 Task: In the Contact  EllaMartinez@coach.com, Create email and send with subject: 'Elevate Your Success: Introducing a Transformative Opportunity', and with mail content 'Good Morning!_x000D_
Ignite your passion for success. Our groundbreaking solution will unleash your potential and open doors to endless opportunities in your industry._x000D_
Best Regards', attach the document: Contract.pdf and insert image: visitingcard.jpg. Below Best Regards, write Wechat and insert the URL: 'www.wechat.com'. Mark checkbox to create task to follow up : In 2 business days . Logged in from softage.10@softage.net
Action: Mouse moved to (83, 58)
Screenshot: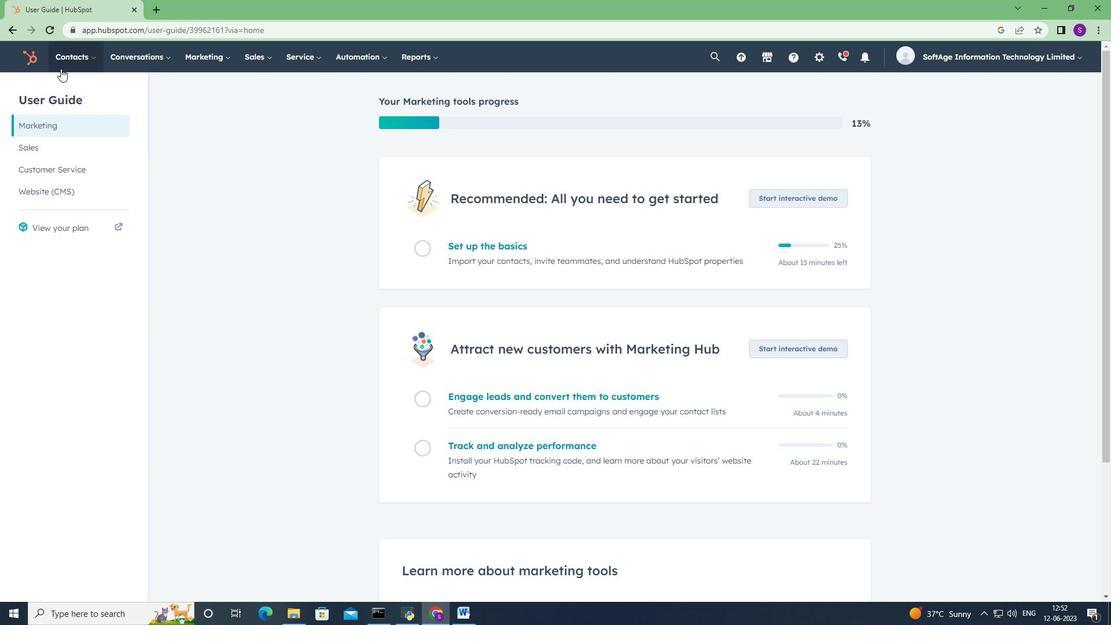 
Action: Mouse pressed left at (83, 58)
Screenshot: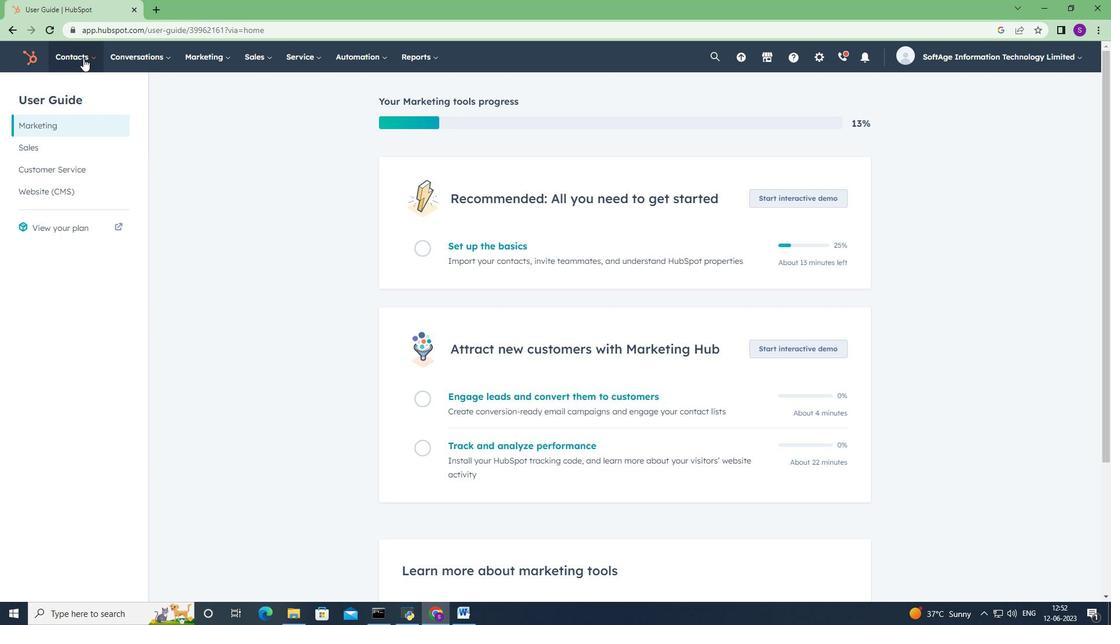 
Action: Mouse moved to (93, 95)
Screenshot: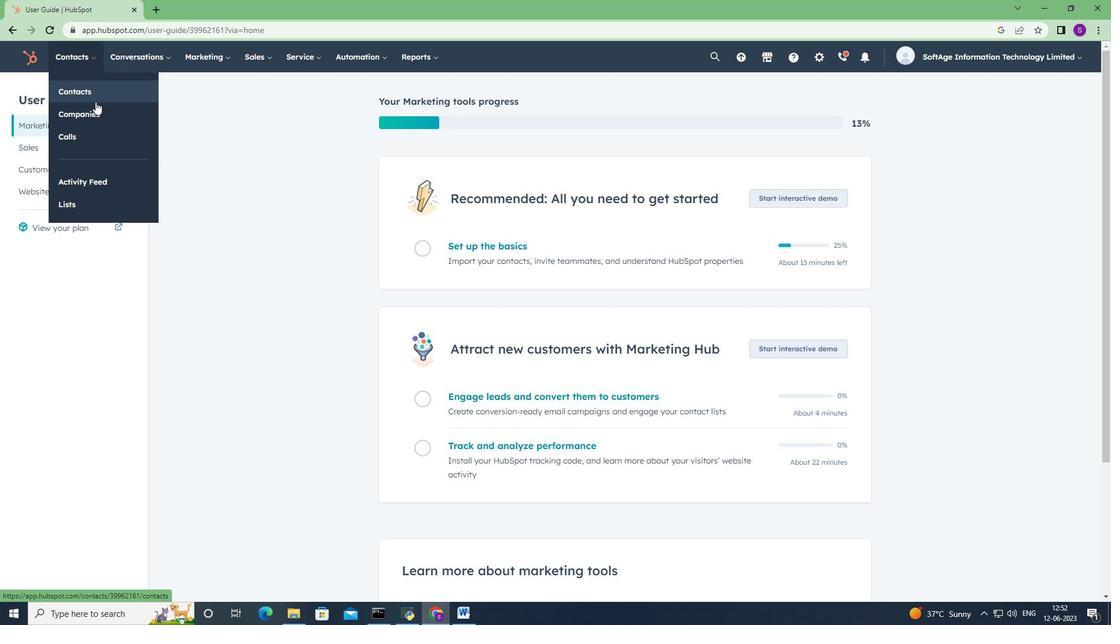 
Action: Mouse pressed left at (93, 95)
Screenshot: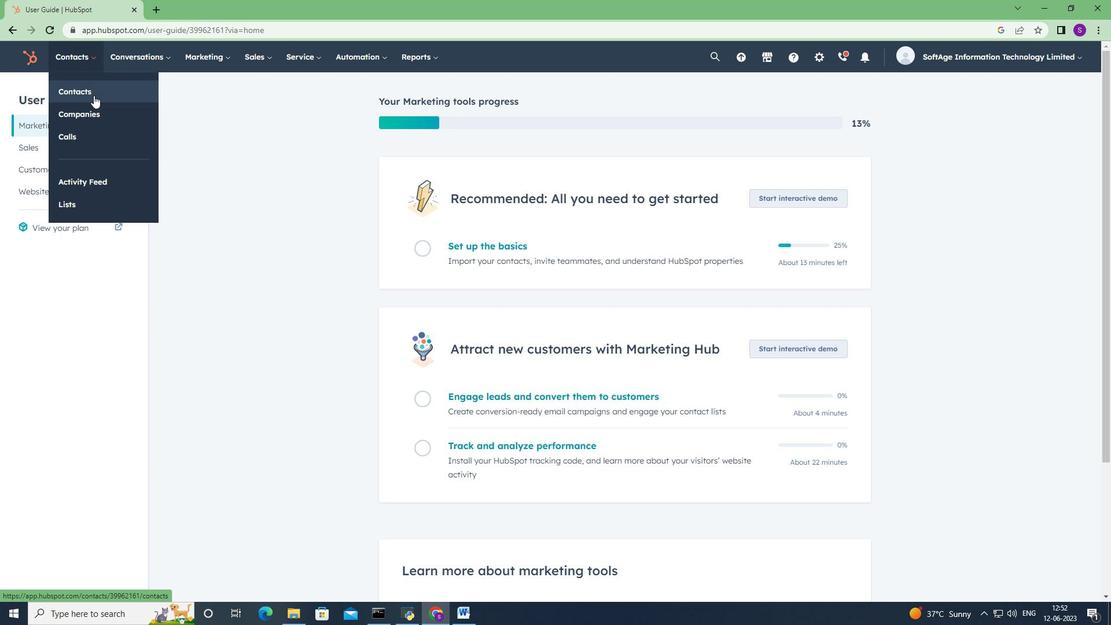 
Action: Mouse moved to (103, 188)
Screenshot: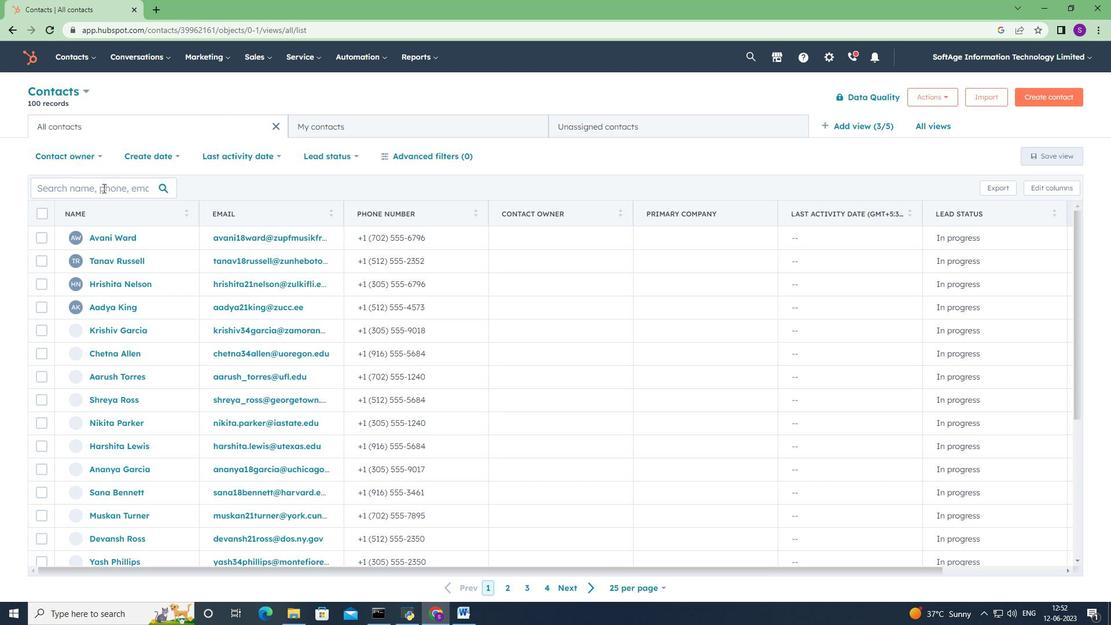 
Action: Mouse pressed left at (103, 188)
Screenshot: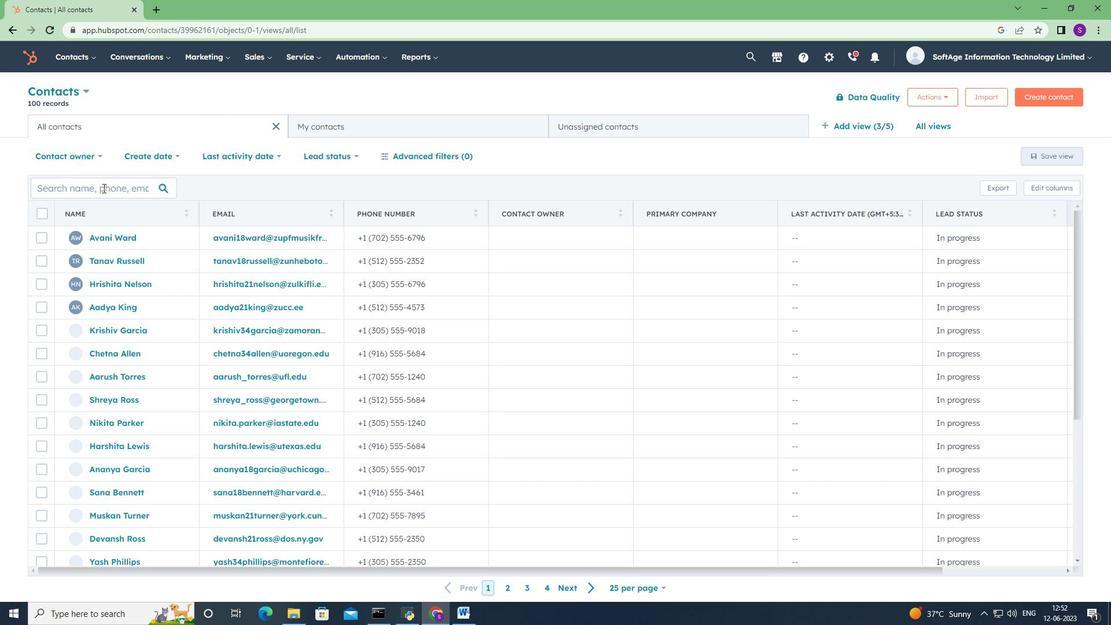 
Action: Key pressed <Key.shift>Ella<Key.shift>Mae<Key.backspace>rtinez<Key.shift>@coach.com
Screenshot: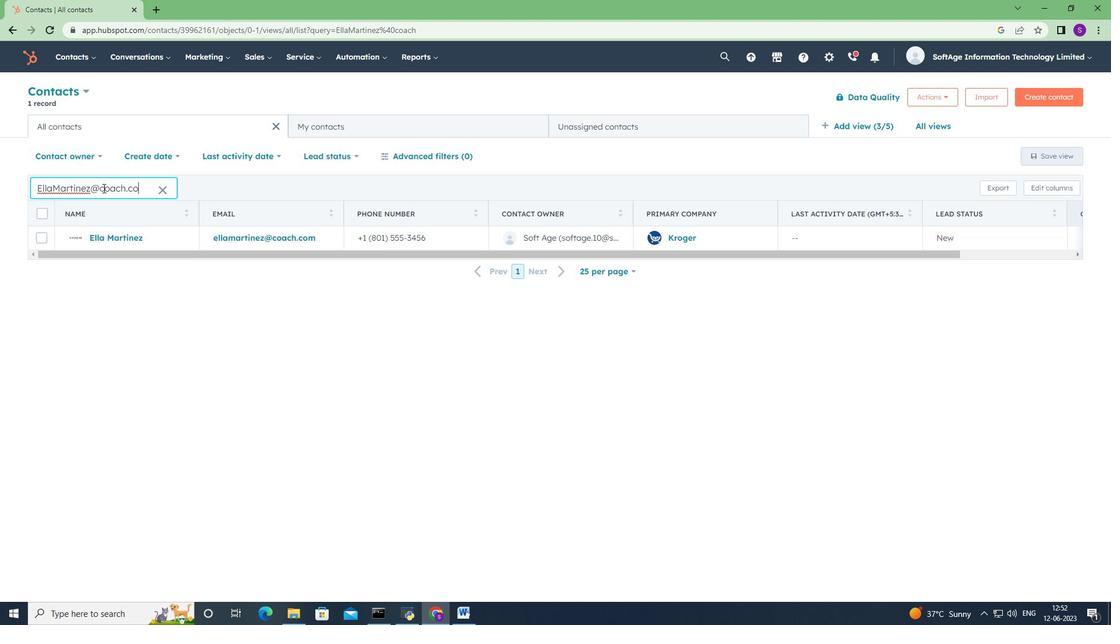 
Action: Mouse moved to (101, 240)
Screenshot: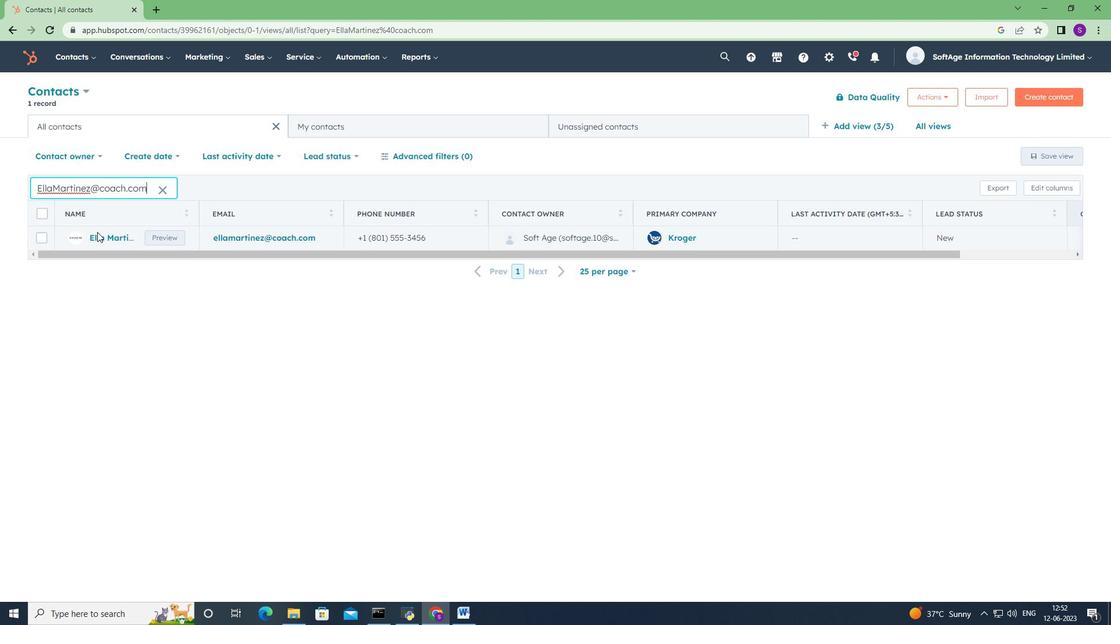 
Action: Mouse pressed left at (101, 240)
Screenshot: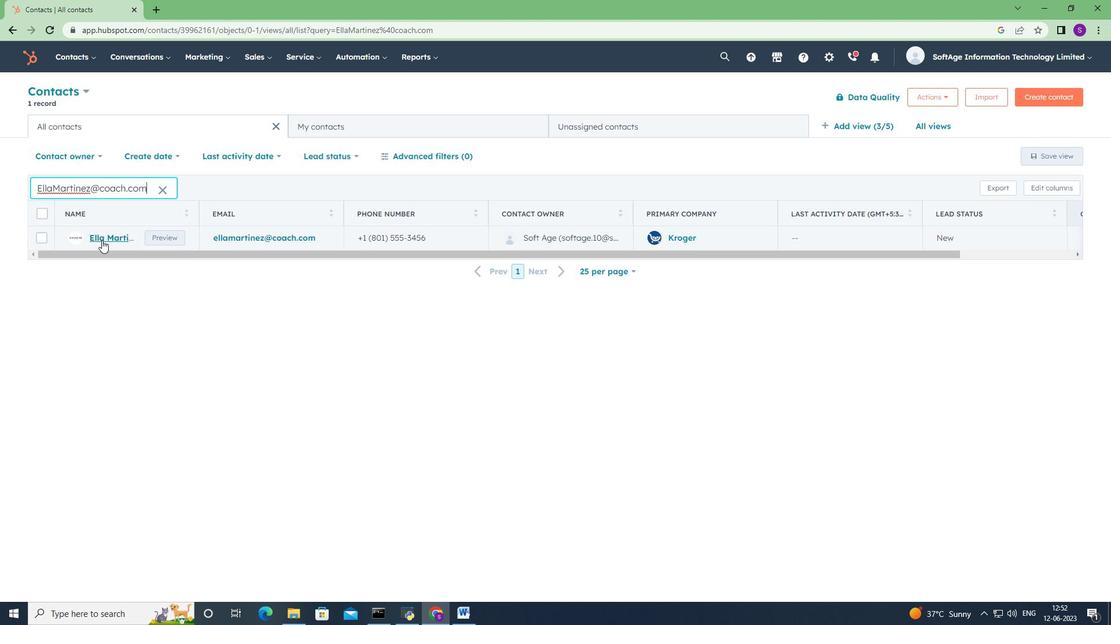 
Action: Mouse moved to (79, 188)
Screenshot: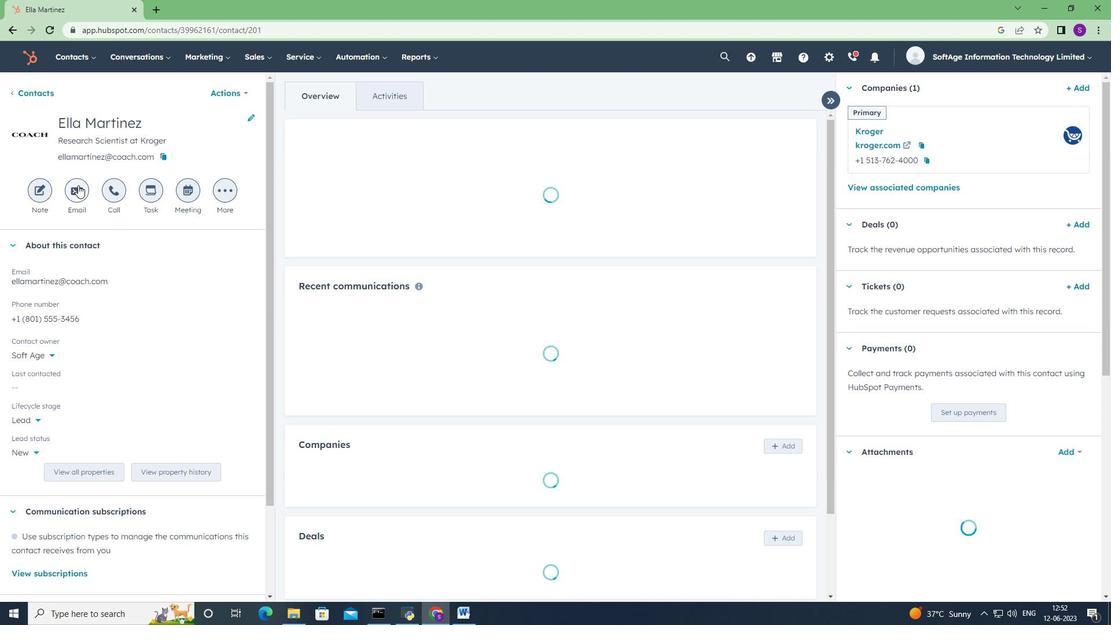 
Action: Mouse pressed left at (79, 188)
Screenshot: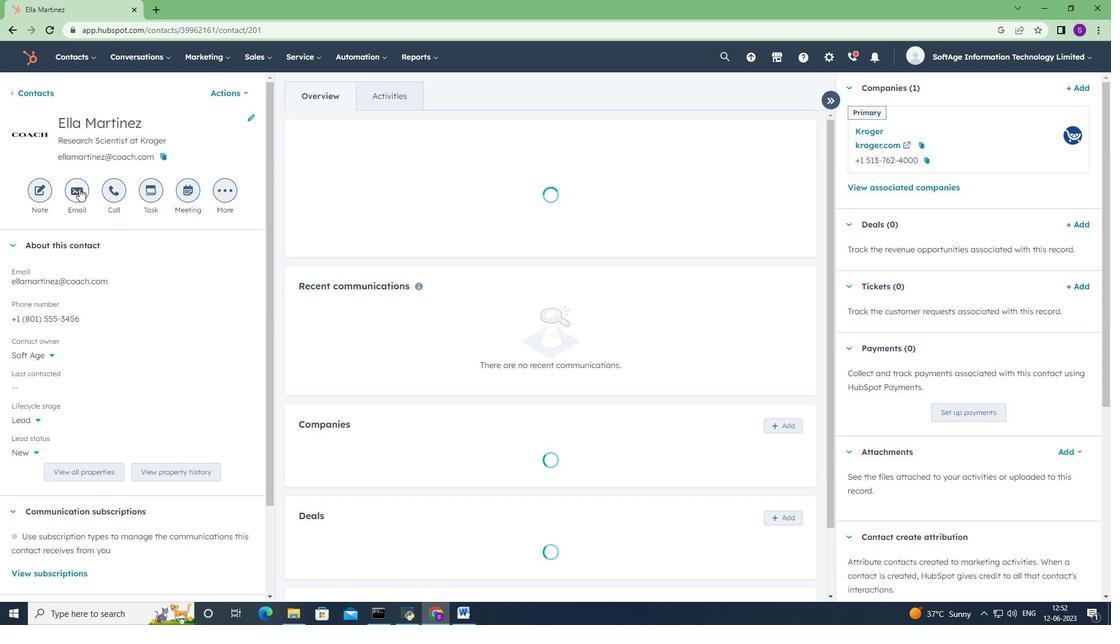 
Action: Mouse moved to (749, 430)
Screenshot: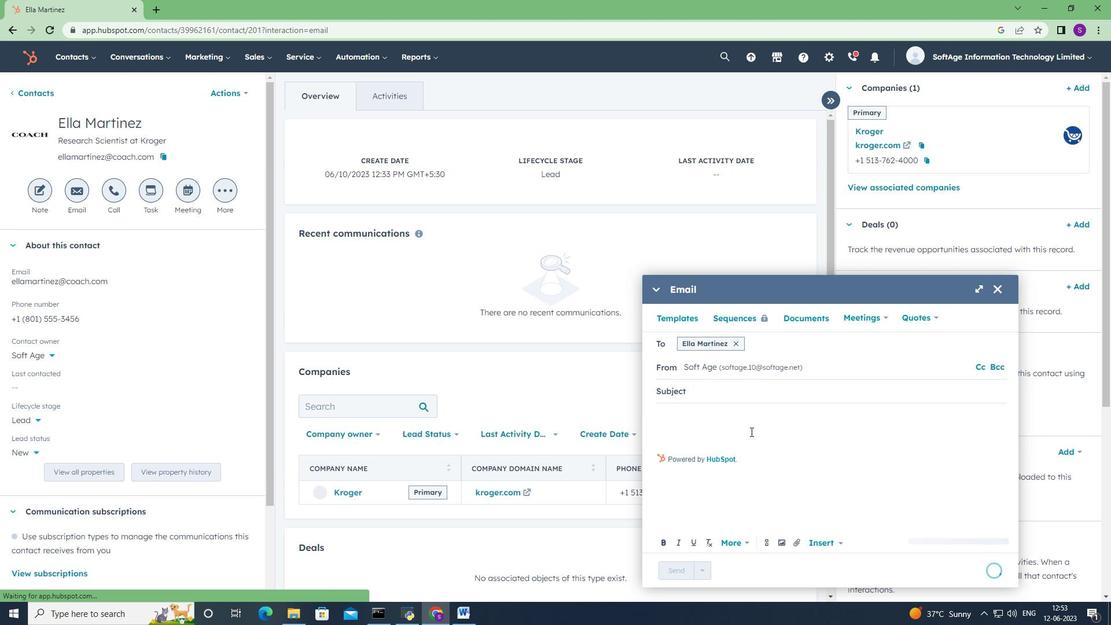 
Action: Mouse scrolled (749, 430) with delta (0, 0)
Screenshot: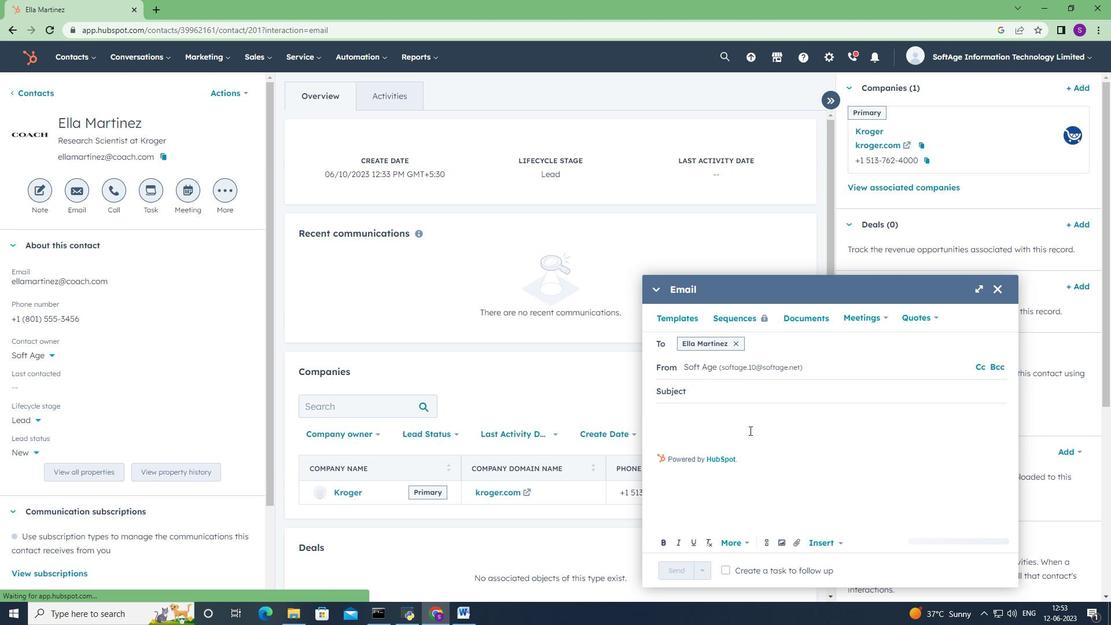 
Action: Mouse scrolled (749, 430) with delta (0, 0)
Screenshot: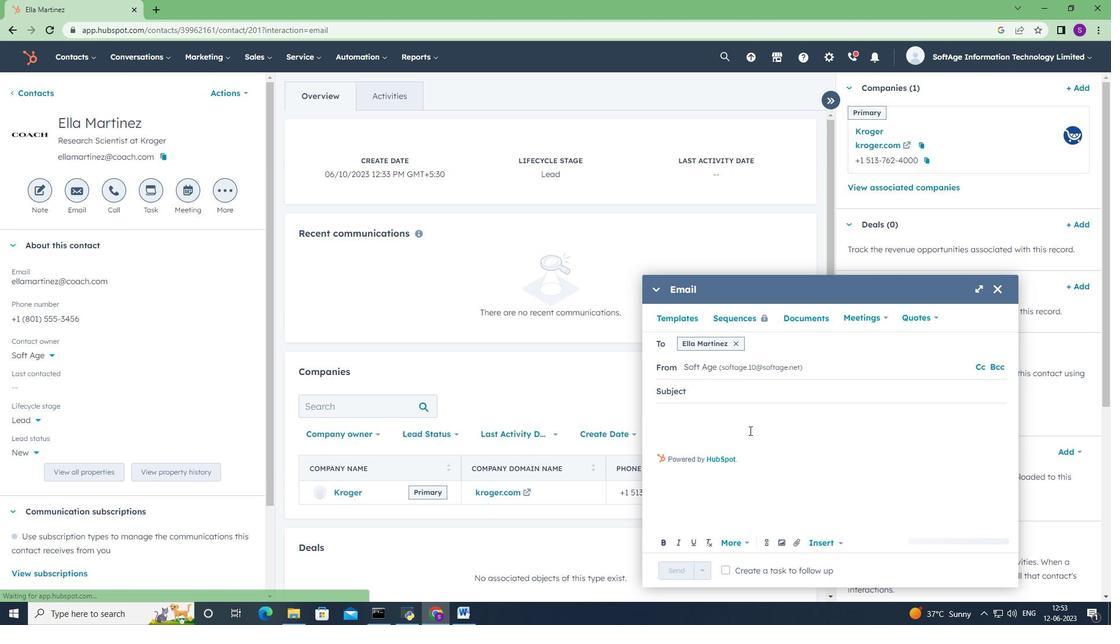 
Action: Mouse moved to (727, 393)
Screenshot: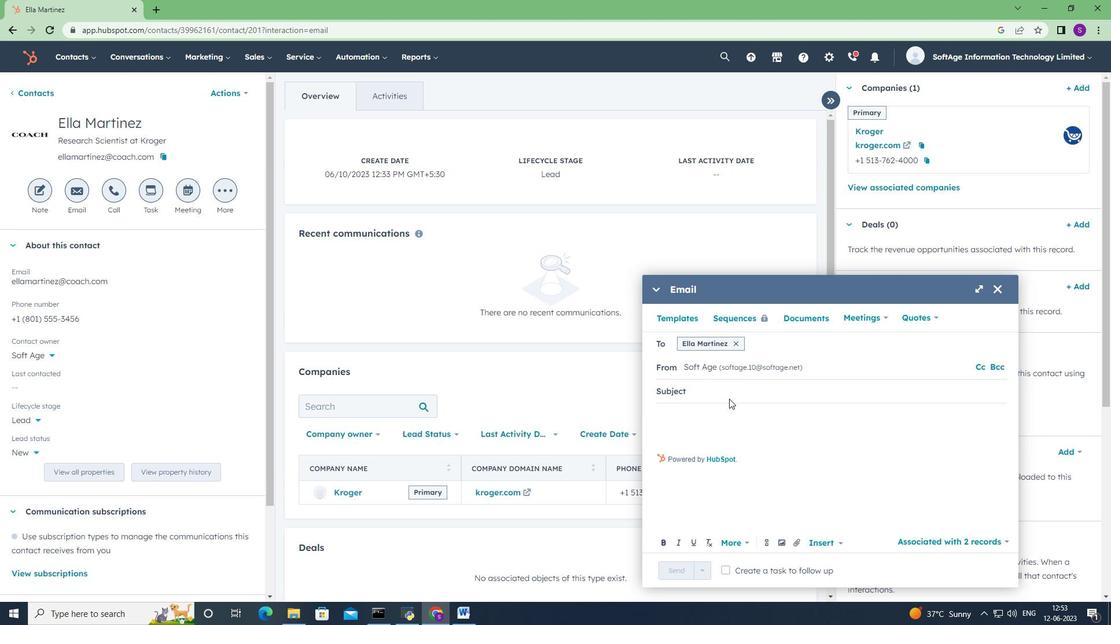 
Action: Mouse pressed left at (727, 393)
Screenshot: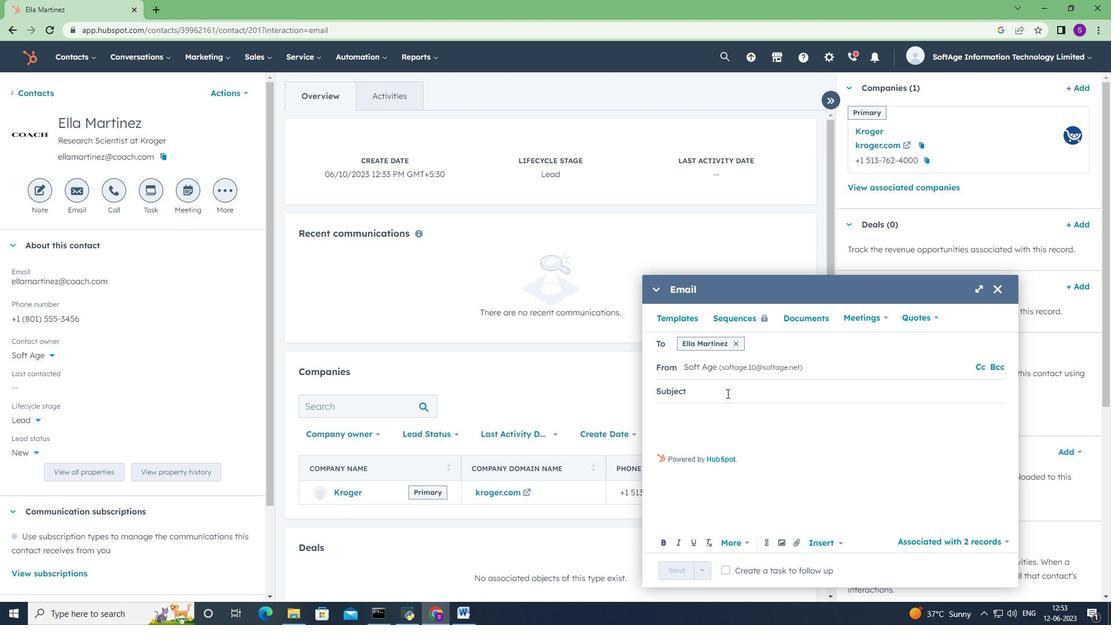 
Action: Key pressed <Key.shift><Key.shift><Key.shift><Key.shift><Key.shift><Key.shift><Key.shift><Key.shift><Key.shift><Key.shift><Key.shift><Key.shift><Key.shift><Key.shift>Elevate<Key.space><Key.shift>Your<Key.space><Key.shift>Success<Key.shift>:<Key.space><Key.shift><Key.shift><Key.shift><Key.shift><Key.shift><Key.shift><Key.shift><Key.shift><Key.shift><Key.shift><Key.shift><Key.shift><Key.shift><Key.shift><Key.shift><Key.shift><Key.shift><Key.shift><Key.shift><Key.shift><Key.shift><Key.shift><Key.shift><Key.shift><Key.shift><Key.shift><Key.shift><Key.shift><Key.shift><Key.shift><Key.shift><Key.shift><Key.shift><Key.shift><Key.shift><Key.shift><Key.shift><Key.shift><Key.shift><Key.shift><Key.shift><Key.shift><Key.shift><Key.shift><Key.shift><Key.shift><Key.shift><Key.shift><Key.shift>Introducing<Key.space>a<Key.space><Key.shift>Transformative<Key.space><Key.shift>Opportunity<Key.enter>
Screenshot: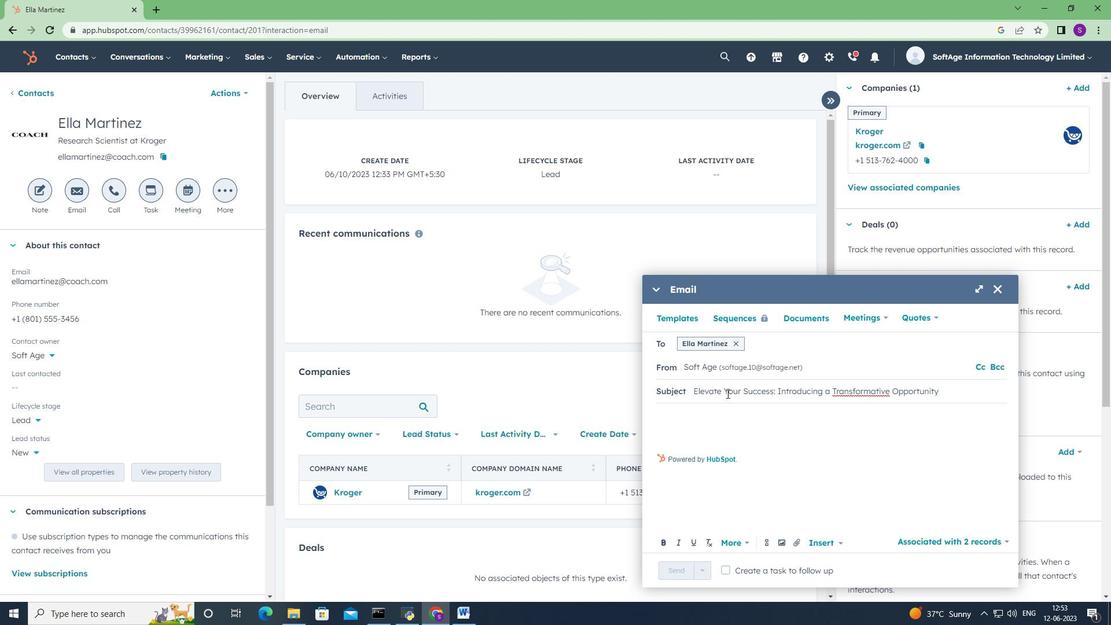 
Action: Mouse moved to (715, 420)
Screenshot: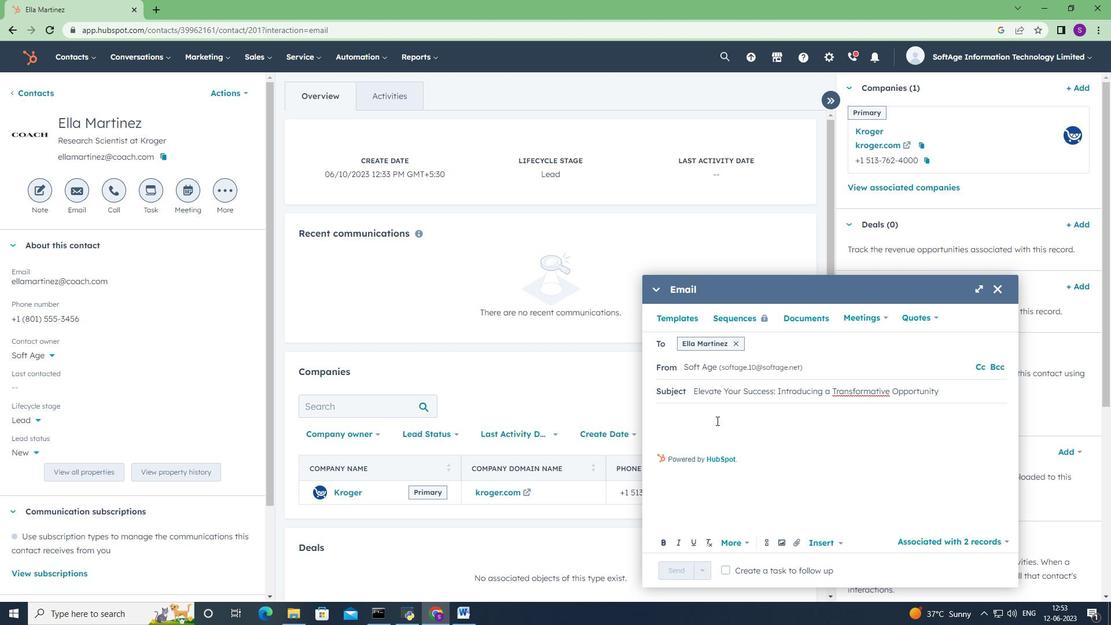 
Action: Mouse pressed left at (715, 420)
Screenshot: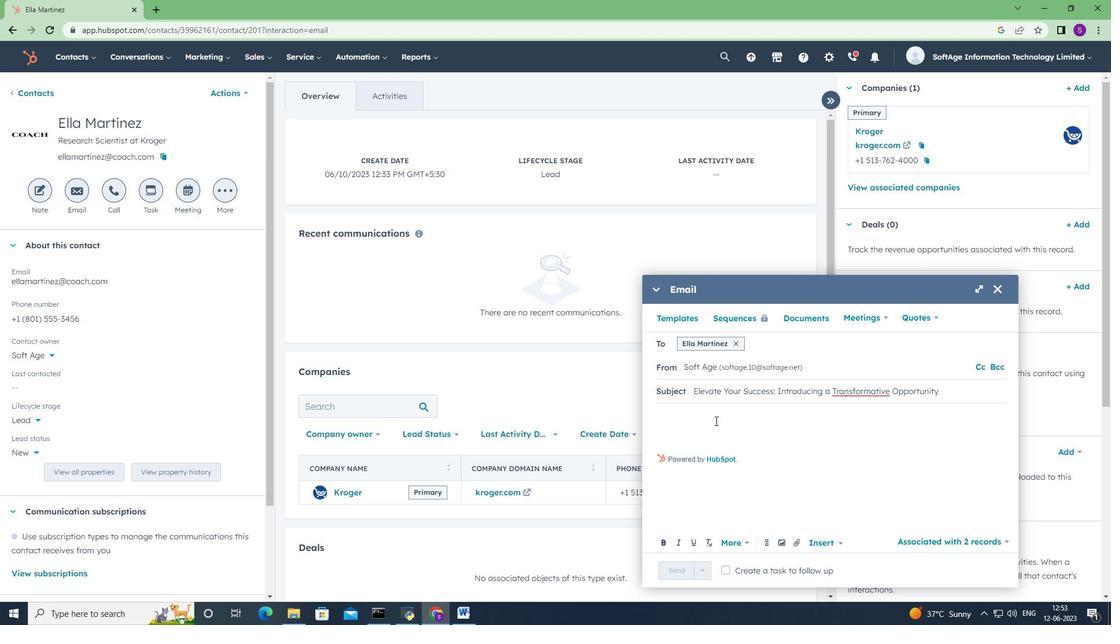 
Action: Key pressed <Key.shift>Good<Key.space><Key.shift>Morning<Key.shift><Key.shift><Key.shift><Key.shift><Key.shift><Key.shift><Key.shift><Key.shift><Key.shift><Key.shift><Key.shift><Key.shift><Key.shift><Key.shift><Key.shift><Key.shift><Key.shift><Key.shift><Key.shift><Key.shift><Key.shift><Key.shift><Key.shift><Key.shift><Key.shift><Key.shift><Key.shift><Key.shift><Key.shift><Key.shift><Key.shift><Key.shift><Key.shift><Key.shift><Key.shift><Key.shift><Key.shift><Key.shift><Key.shift><Key.shift><Key.shift><Key.shift><Key.shift><Key.shift><Key.shift><Key.shift><Key.shift><Key.shift><Key.shift><Key.shift><Key.shift><Key.shift><Key.shift><Key.shift><Key.shift><Key.shift><Key.shift><Key.shift><Key.shift><Key.shift><Key.shift><Key.shift><Key.shift><Key.shift><Key.shift><Key.shift><Key.shift><Key.shift><Key.shift><Key.shift><Key.shift><Key.shift><Key.shift><Key.shift><Key.shift><Key.shift><Key.shift><Key.shift><Key.shift><Key.shift><Key.shift><Key.shift><Key.shift><Key.shift><Key.shift><Key.shift><Key.shift><Key.shift>!<Key.enter><Key.shift><Key.shift><Key.shift><Key.shift><Key.shift><Key.shift><Key.shift><Key.shift><Key.shift><Key.shift><Key.shift><Key.shift><Key.shift><Key.shift><Key.shift><Key.shift>Ignite<Key.space>your<Key.space>passion<Key.space>for<Key.space>success<Key.space><Key.backspace>.<Key.space><Key.shift>Our<Key.space>groundbreaking<Key.space>solution<Key.space>will<Key.space>unleash<Key.space>your<Key.space>potential<Key.space>and<Key.space>open<Key.space>doors<Key.space>to<Key.space>endless<Key.space>opportunities<Key.space>in<Key.space>your<Key.space>industry.<Key.enter><Key.shift><Key.shift><Key.shift><Key.shift><Key.shift><Key.shift><Key.shift><Key.shift><Key.shift><Key.shift><Key.shift><Key.shift><Key.shift><Key.shift><Key.shift><Key.shift><Key.shift><Key.shift><Key.shift><Key.shift><Key.shift><Key.shift><Key.shift><Key.shift><Key.shift><Key.shift><Key.shift><Key.shift><Key.shift><Key.shift><Key.shift>Best<Key.space><Key.shift>regards<Key.left><Key.left><Key.left><Key.left><Key.left><Key.left><Key.backspace><Key.shift><Key.shift>R<Key.right><Key.right><Key.right><Key.right><Key.right><Key.right><Key.enter>
Screenshot: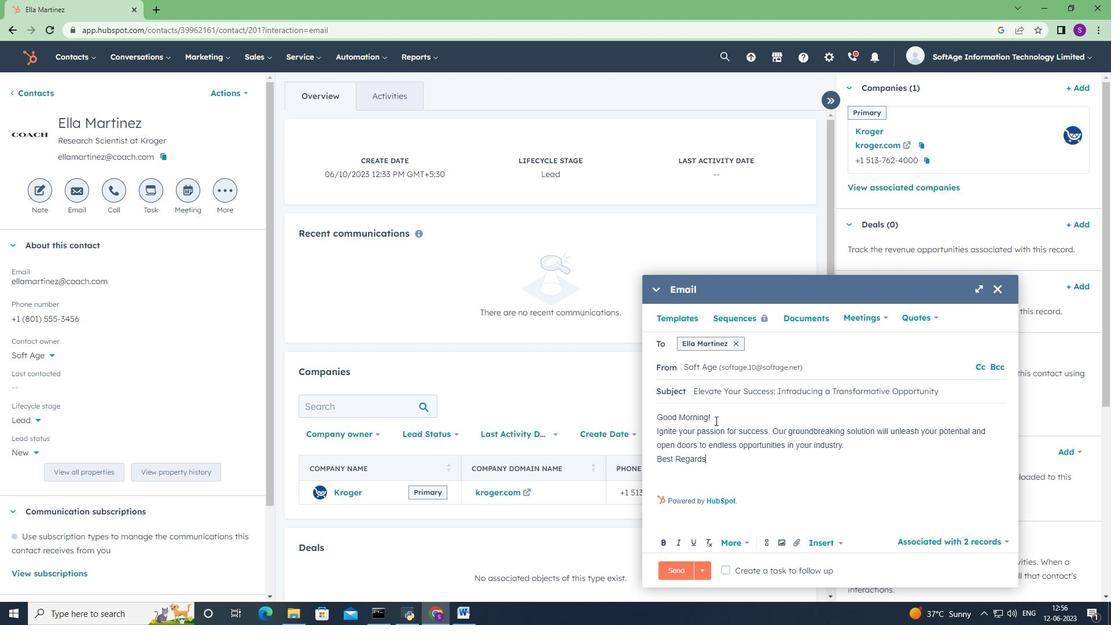 
Action: Mouse moved to (798, 541)
Screenshot: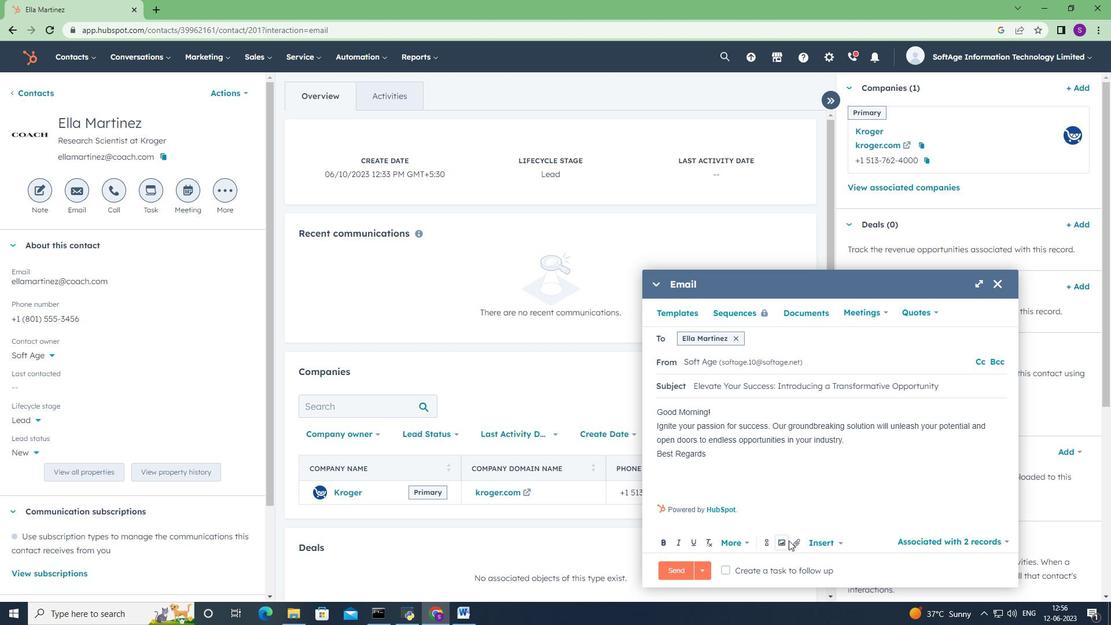 
Action: Mouse pressed left at (798, 541)
Screenshot: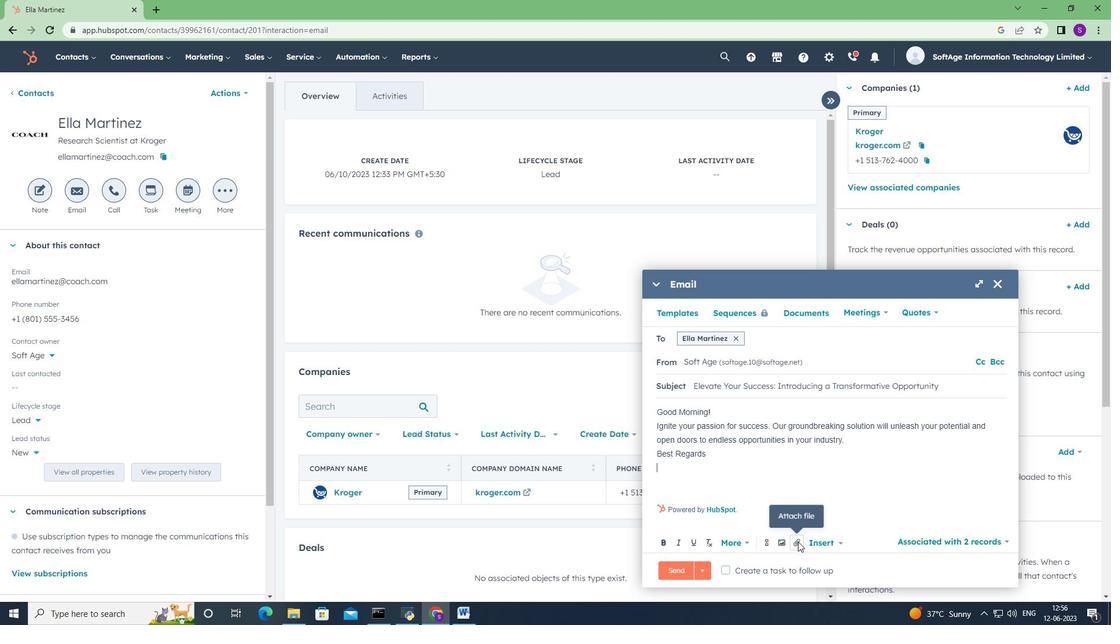 
Action: Mouse moved to (808, 508)
Screenshot: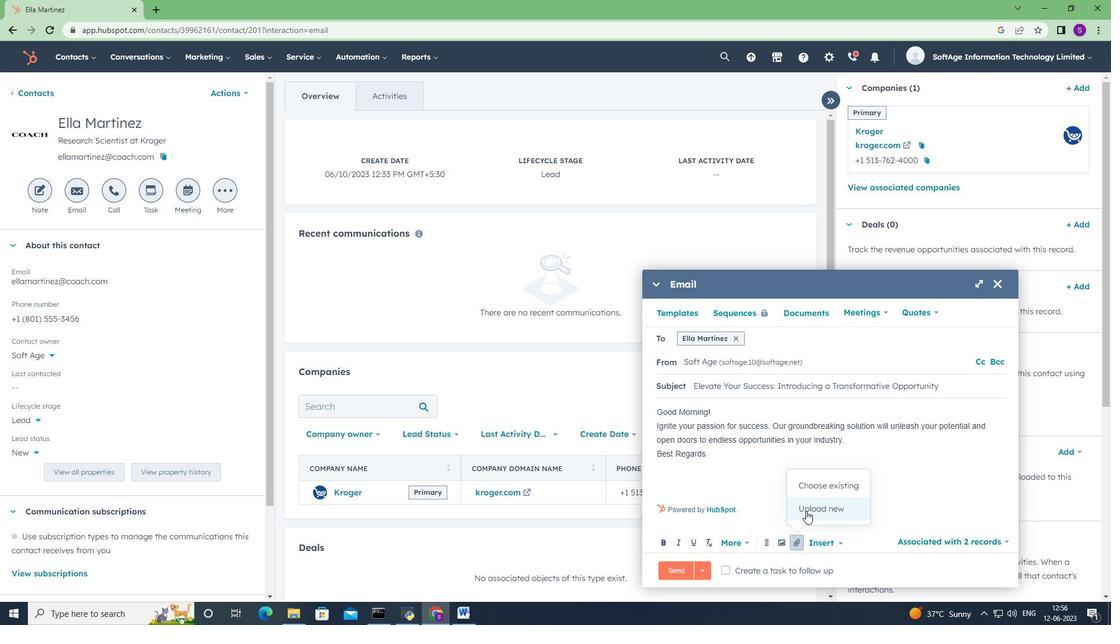 
Action: Mouse pressed left at (808, 508)
Screenshot: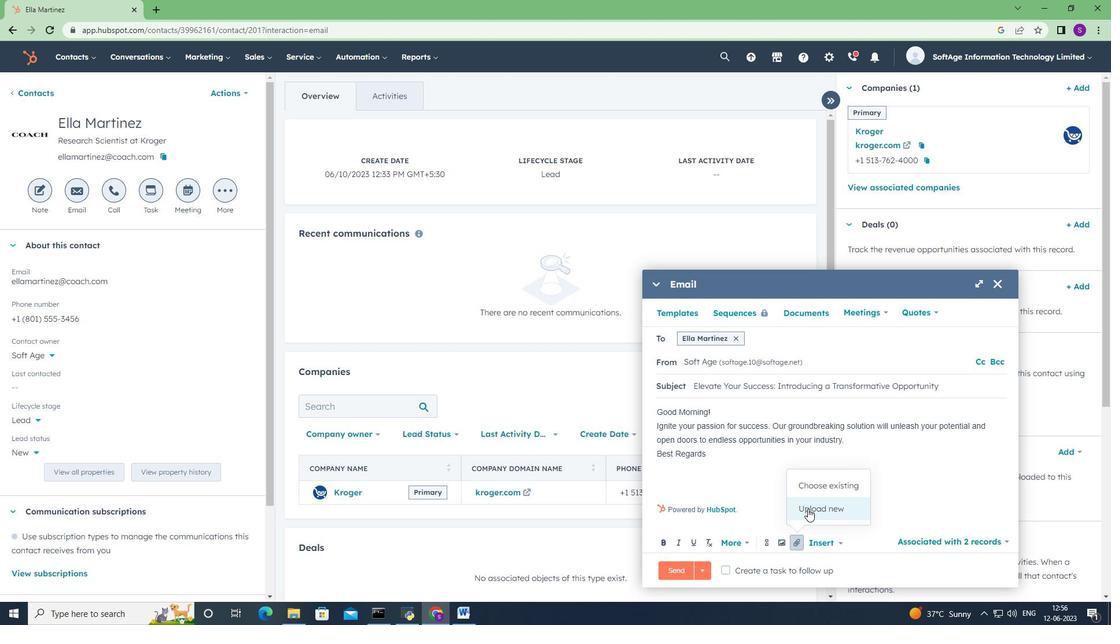 
Action: Mouse moved to (55, 147)
Screenshot: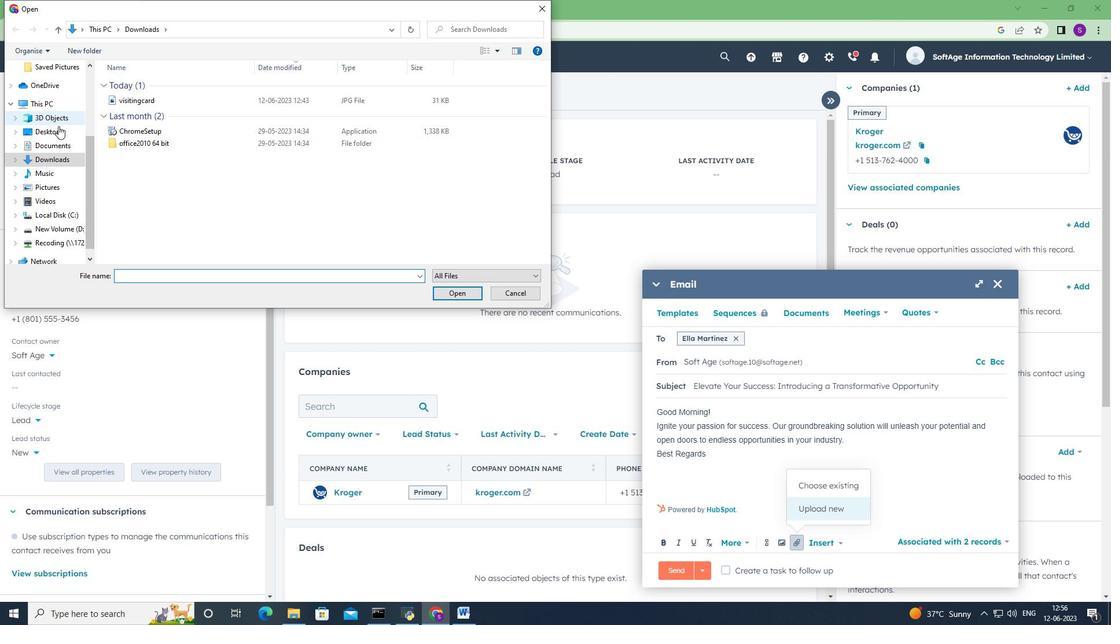 
Action: Mouse pressed left at (55, 147)
Screenshot: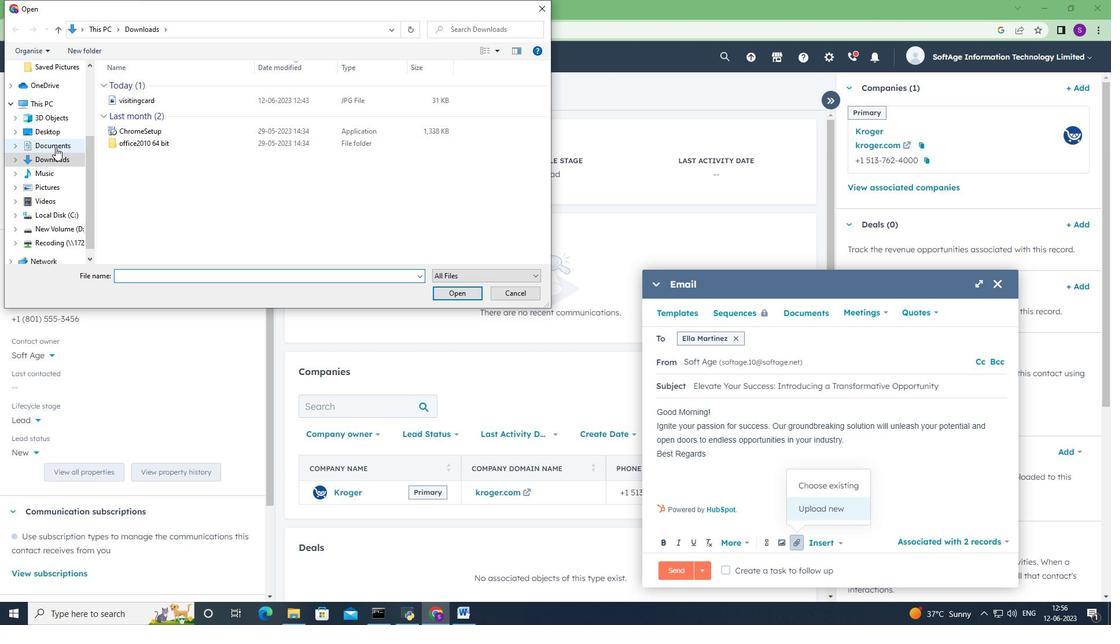 
Action: Mouse moved to (148, 96)
Screenshot: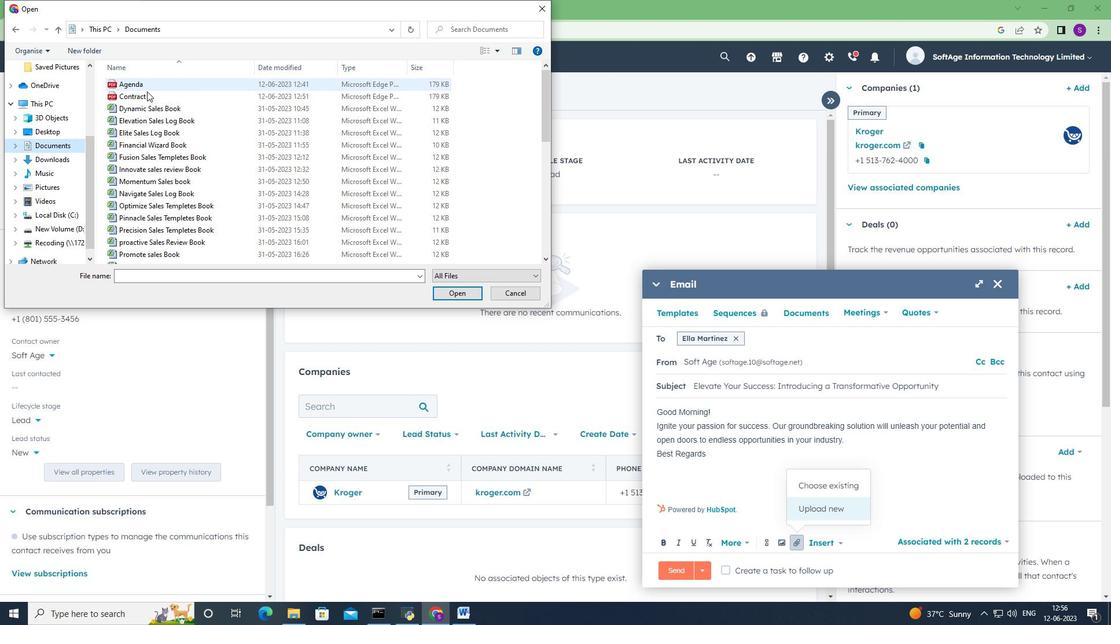 
Action: Mouse pressed left at (148, 96)
Screenshot: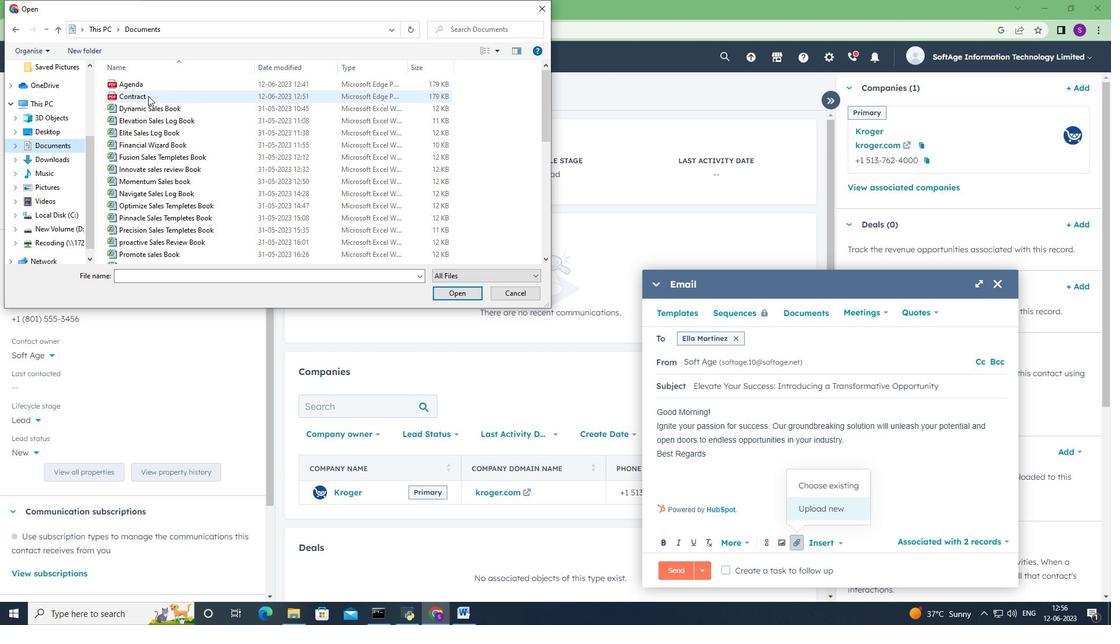 
Action: Mouse moved to (452, 292)
Screenshot: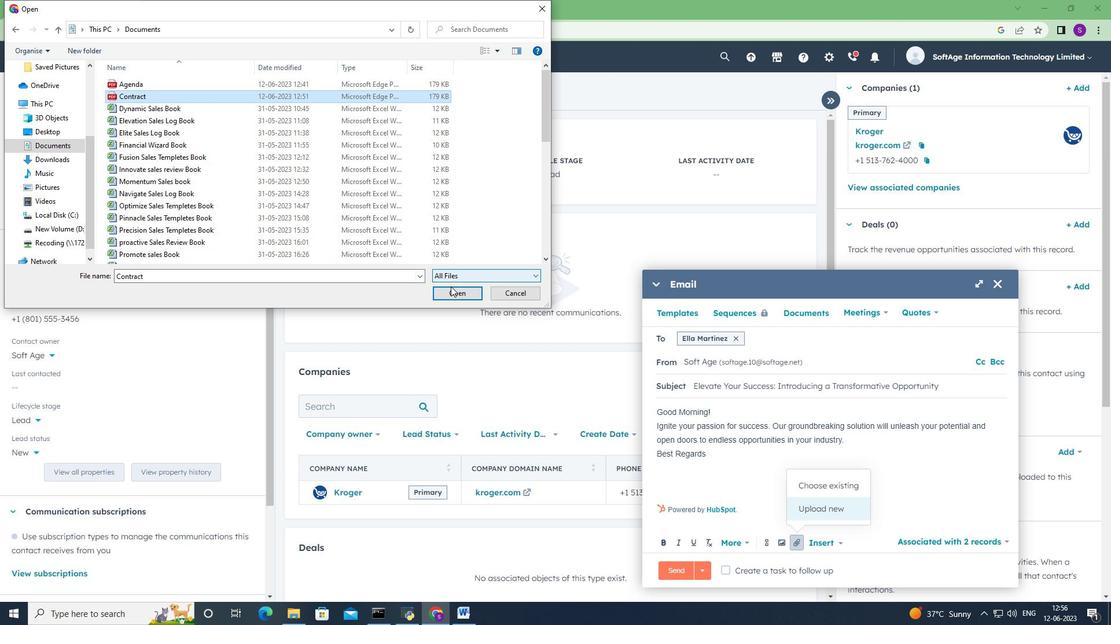 
Action: Mouse pressed left at (452, 292)
Screenshot: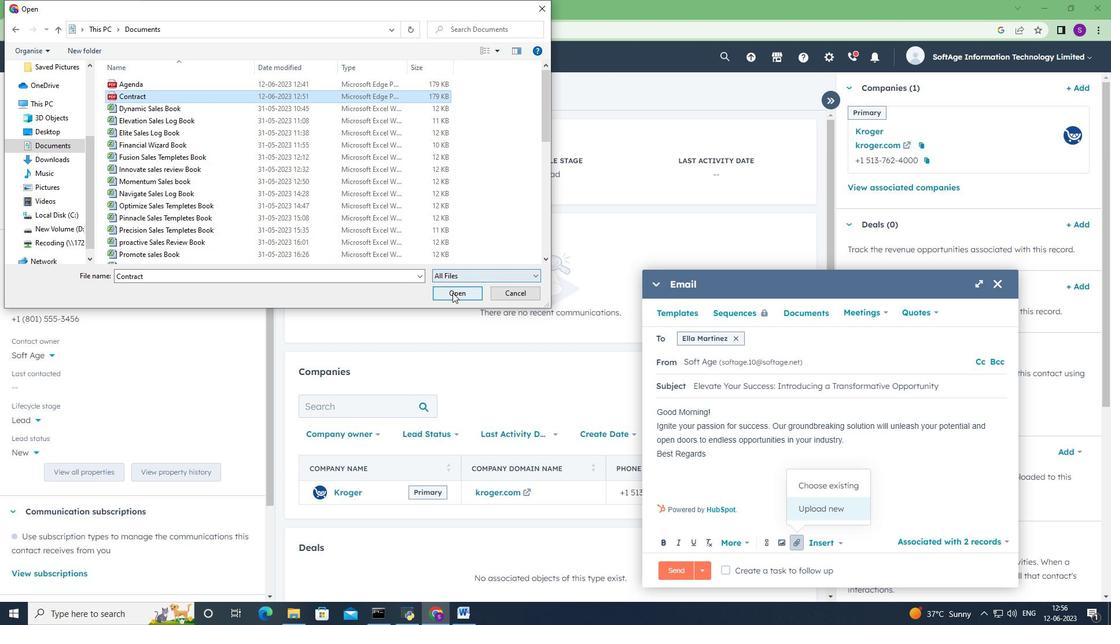 
Action: Mouse moved to (782, 512)
Screenshot: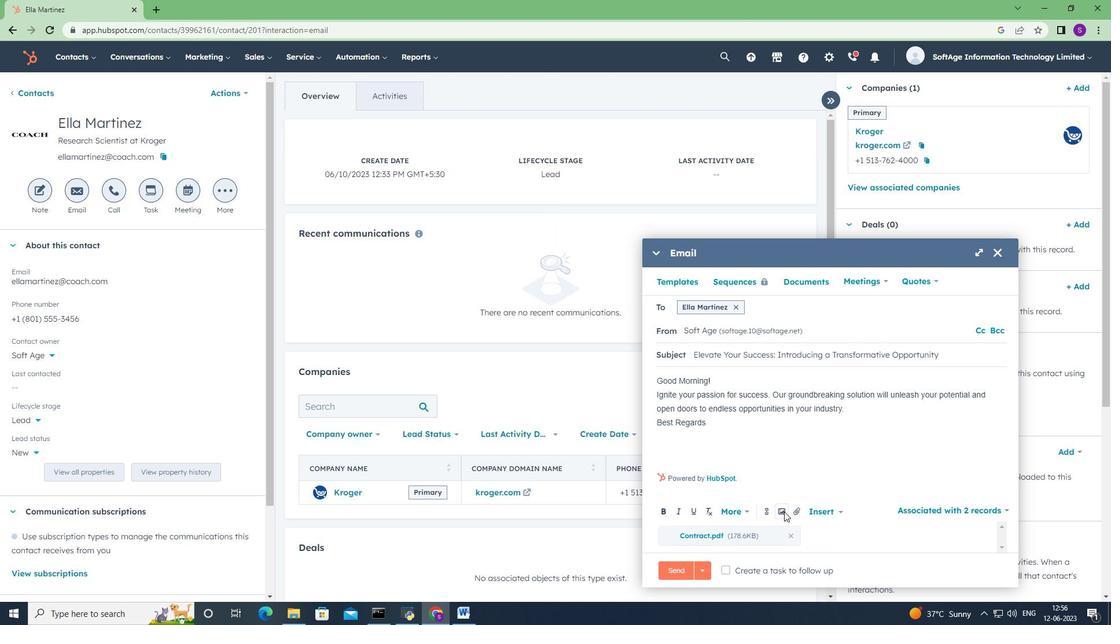 
Action: Mouse pressed left at (782, 512)
Screenshot: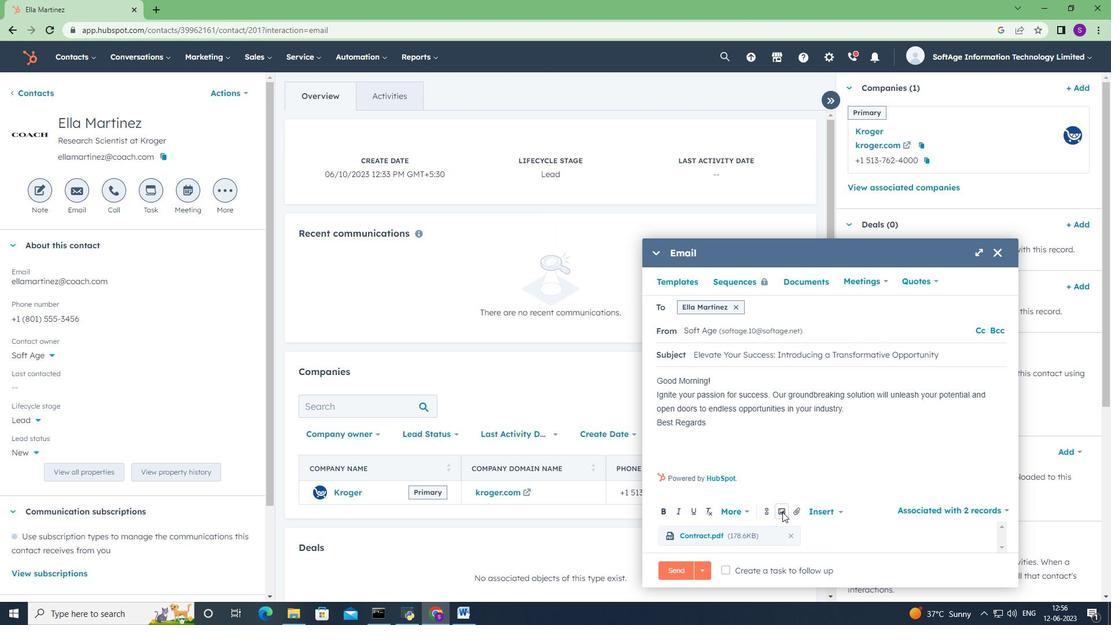 
Action: Mouse moved to (767, 474)
Screenshot: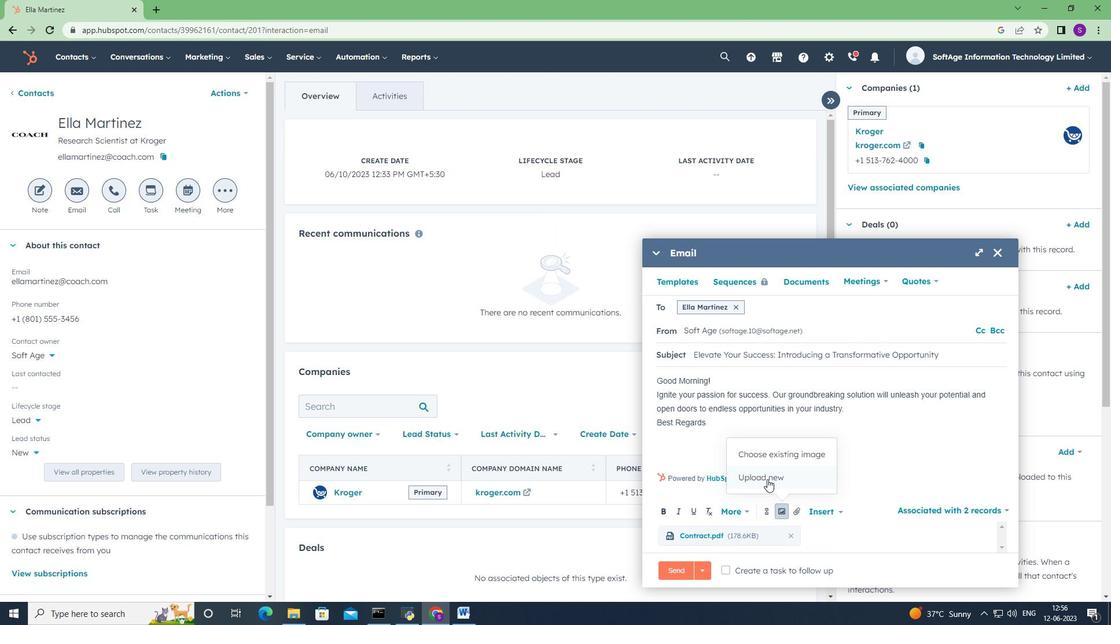 
Action: Mouse pressed left at (767, 474)
Screenshot: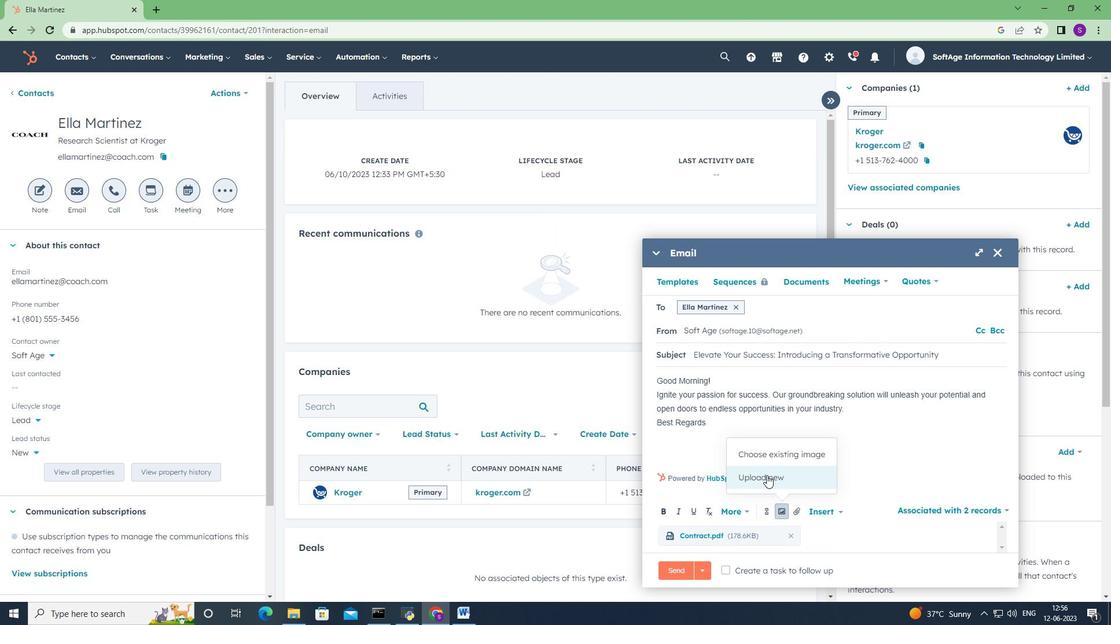 
Action: Mouse moved to (53, 159)
Screenshot: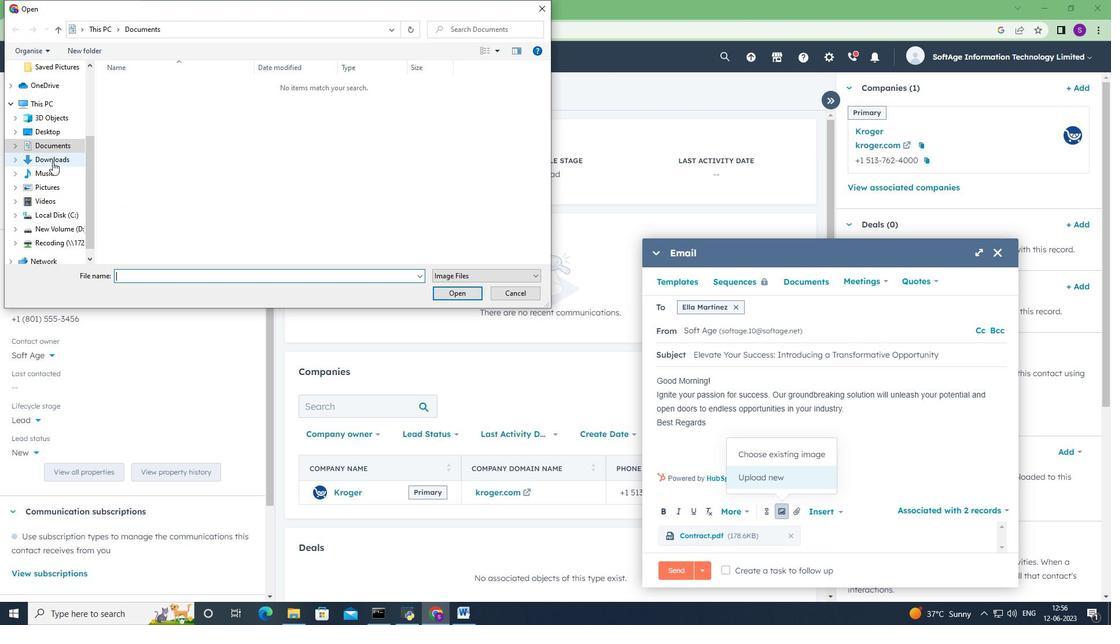 
Action: Mouse pressed left at (53, 159)
Screenshot: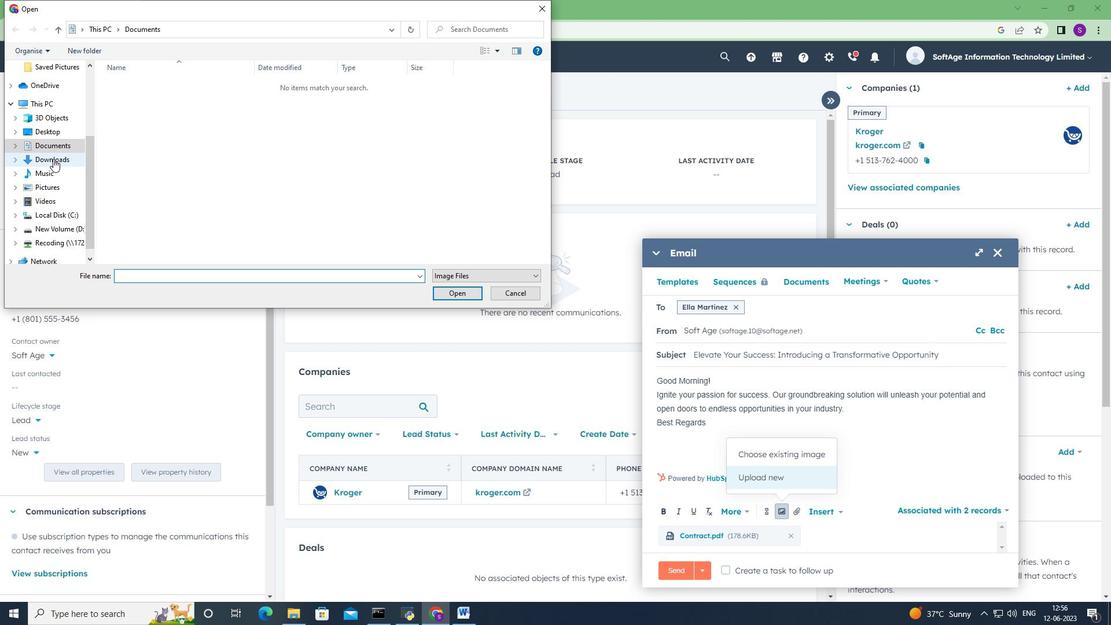
Action: Mouse moved to (147, 100)
Screenshot: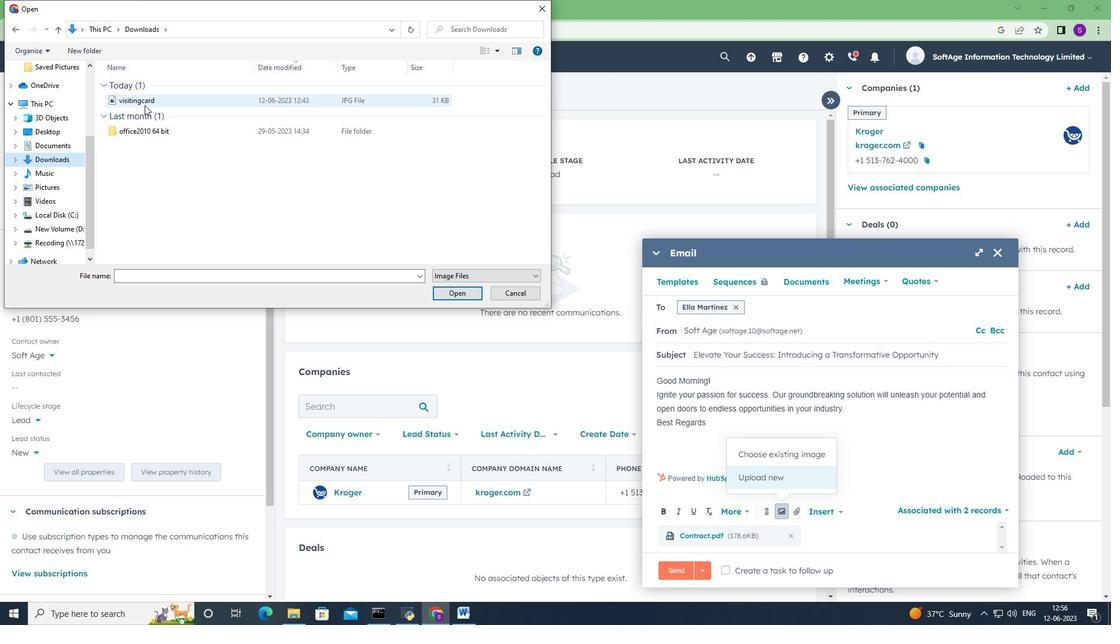 
Action: Mouse pressed left at (147, 100)
Screenshot: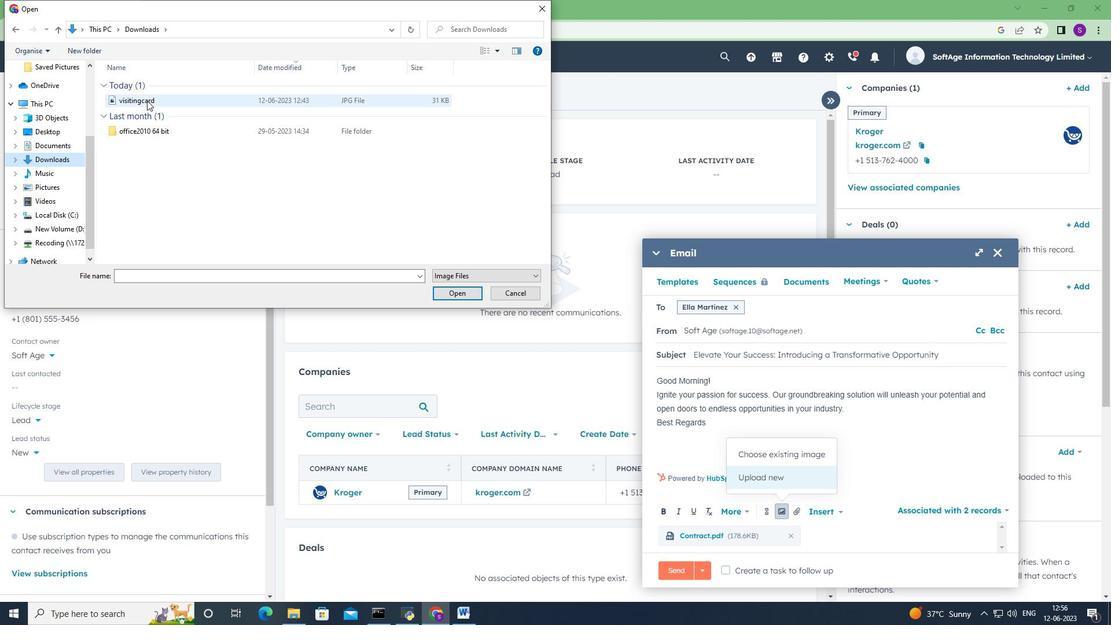 
Action: Mouse moved to (457, 296)
Screenshot: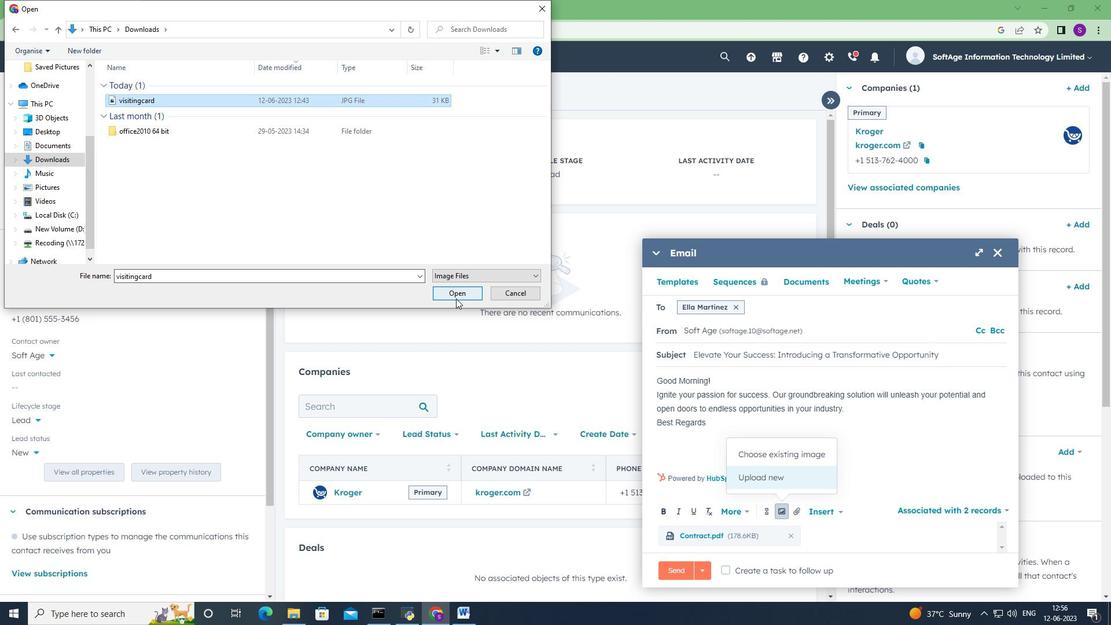 
Action: Mouse pressed left at (457, 296)
Screenshot: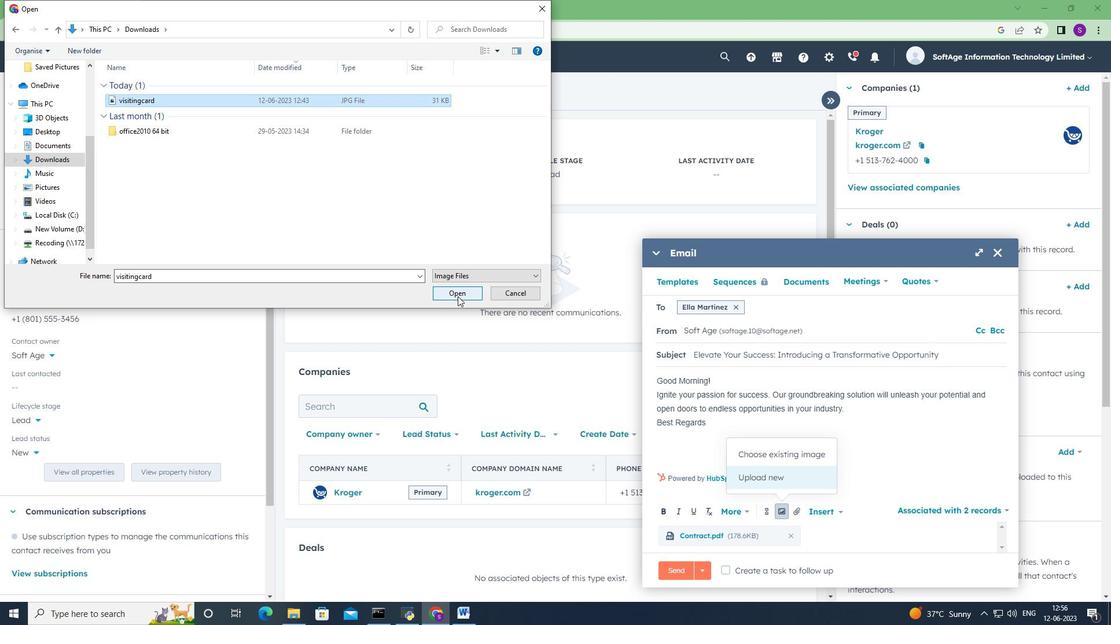 
Action: Mouse moved to (814, 411)
Screenshot: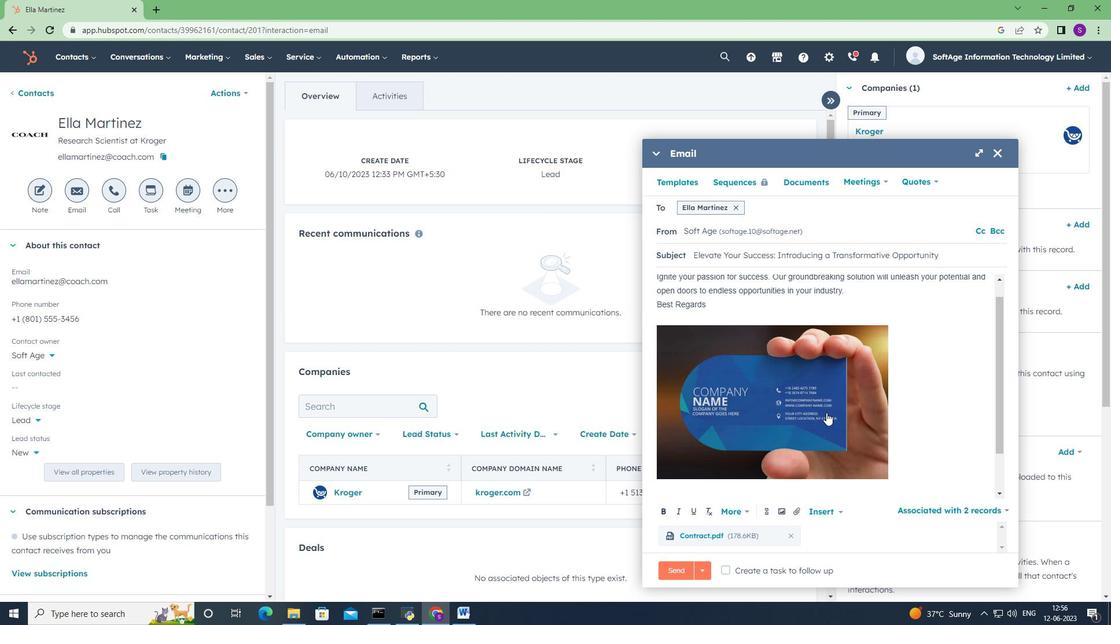 
Action: Mouse scrolled (814, 411) with delta (0, 0)
Screenshot: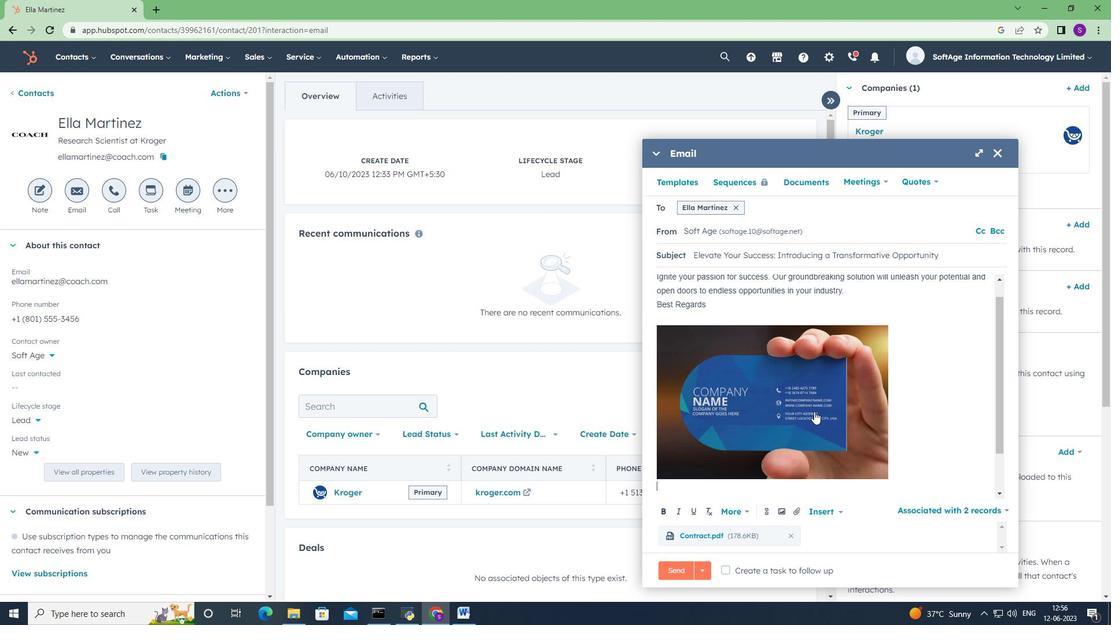 
Action: Mouse scrolled (814, 411) with delta (0, 0)
Screenshot: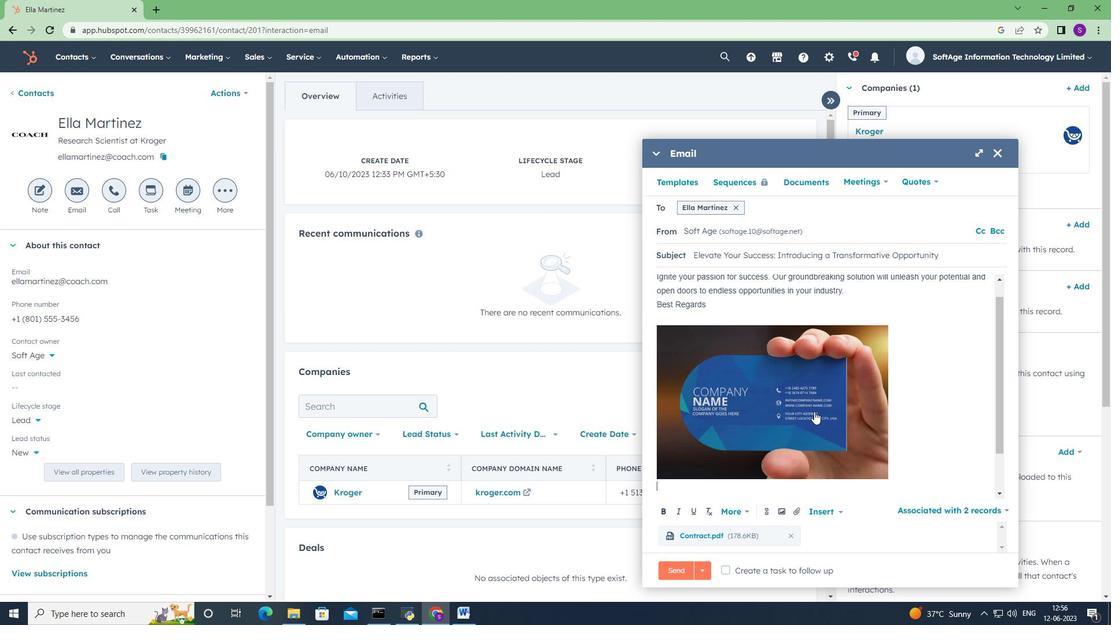 
Action: Mouse scrolled (814, 411) with delta (0, 0)
Screenshot: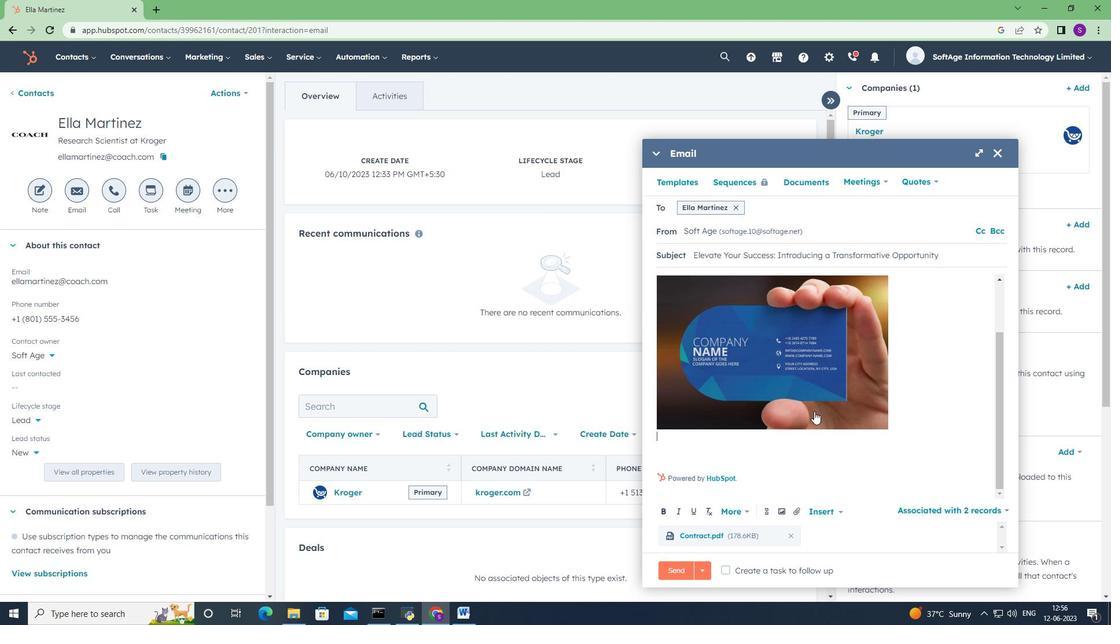
Action: Mouse scrolled (814, 411) with delta (0, 0)
Screenshot: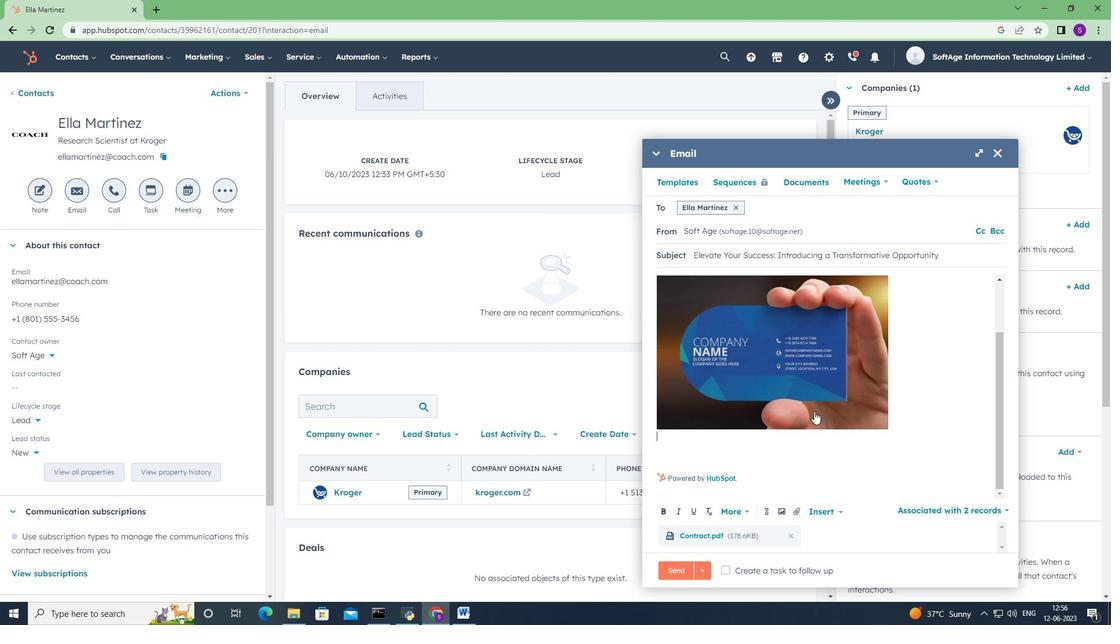 
Action: Mouse scrolled (814, 411) with delta (0, 0)
Screenshot: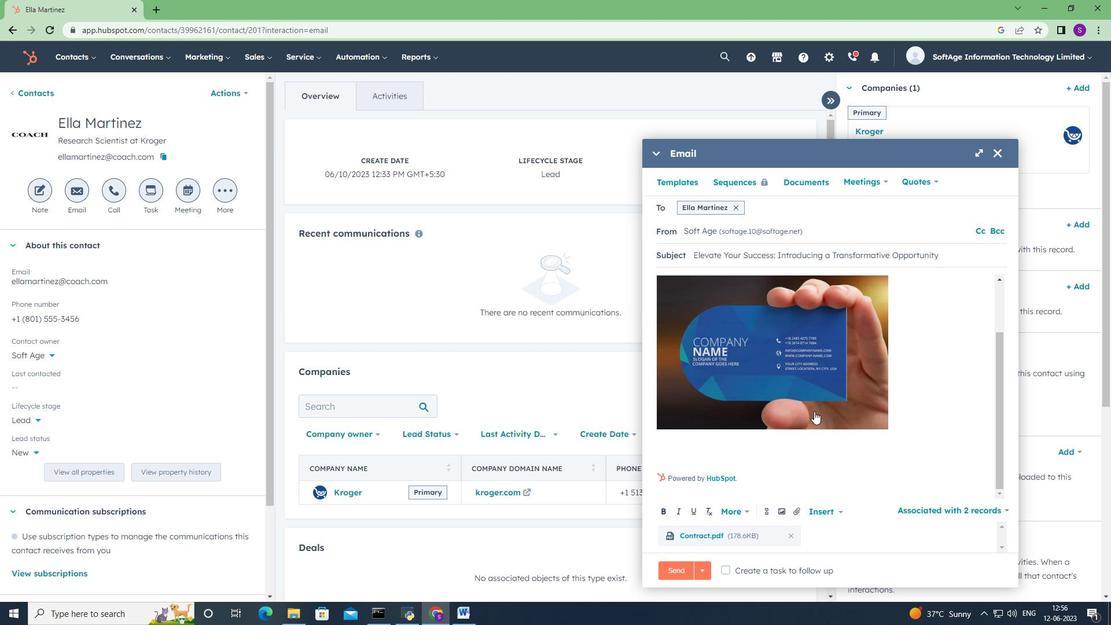
Action: Mouse scrolled (814, 411) with delta (0, 0)
Screenshot: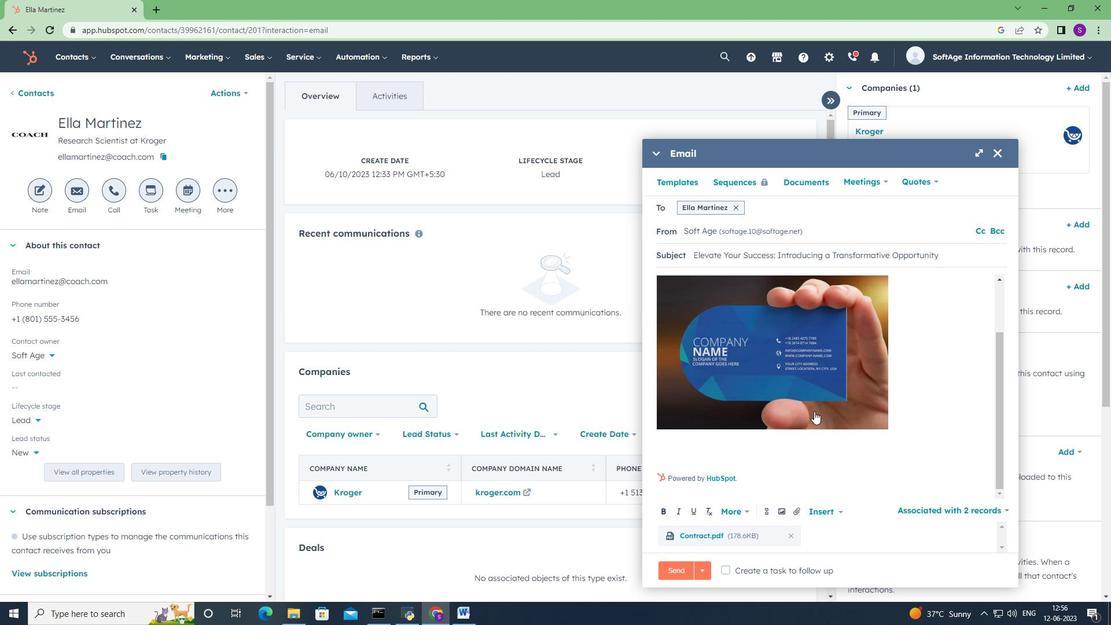 
Action: Mouse moved to (765, 490)
Screenshot: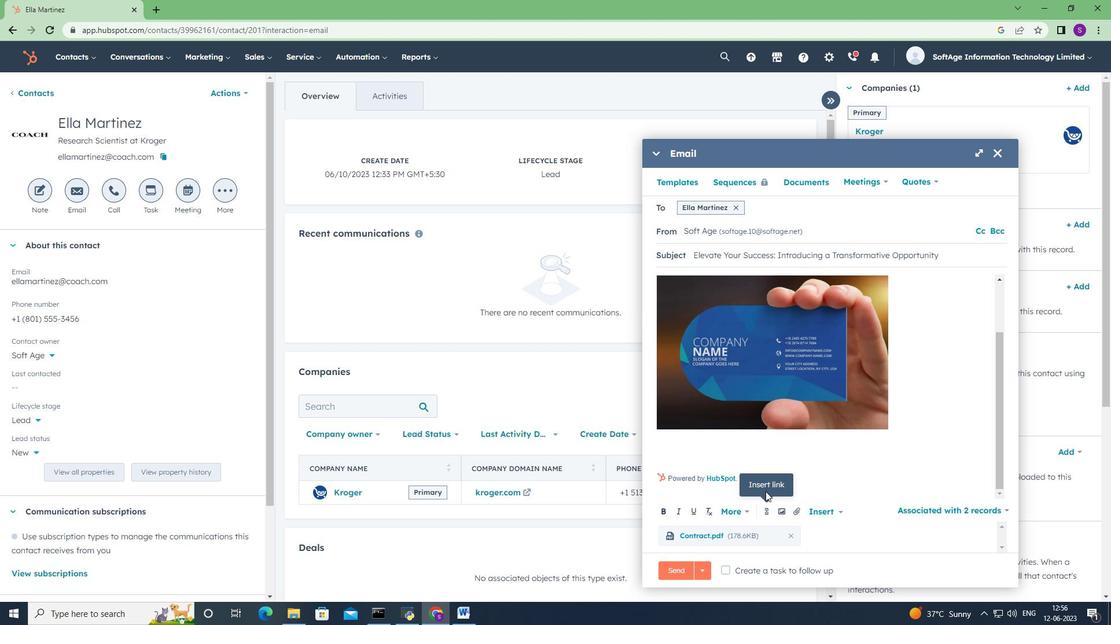 
Action: Mouse scrolled (765, 490) with delta (0, 0)
Screenshot: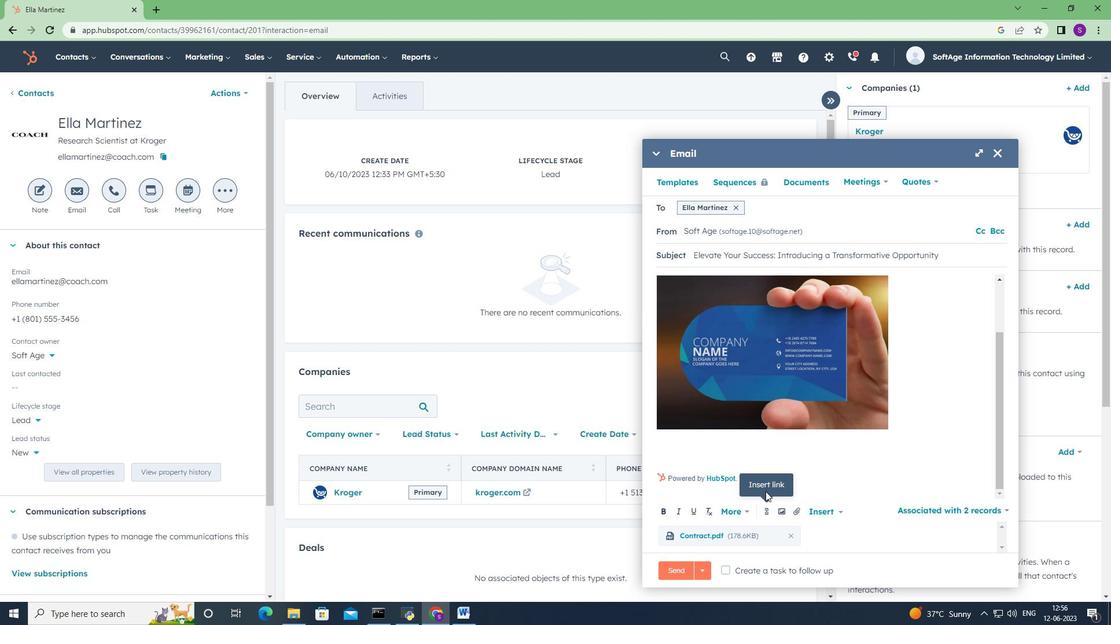 
Action: Mouse moved to (765, 485)
Screenshot: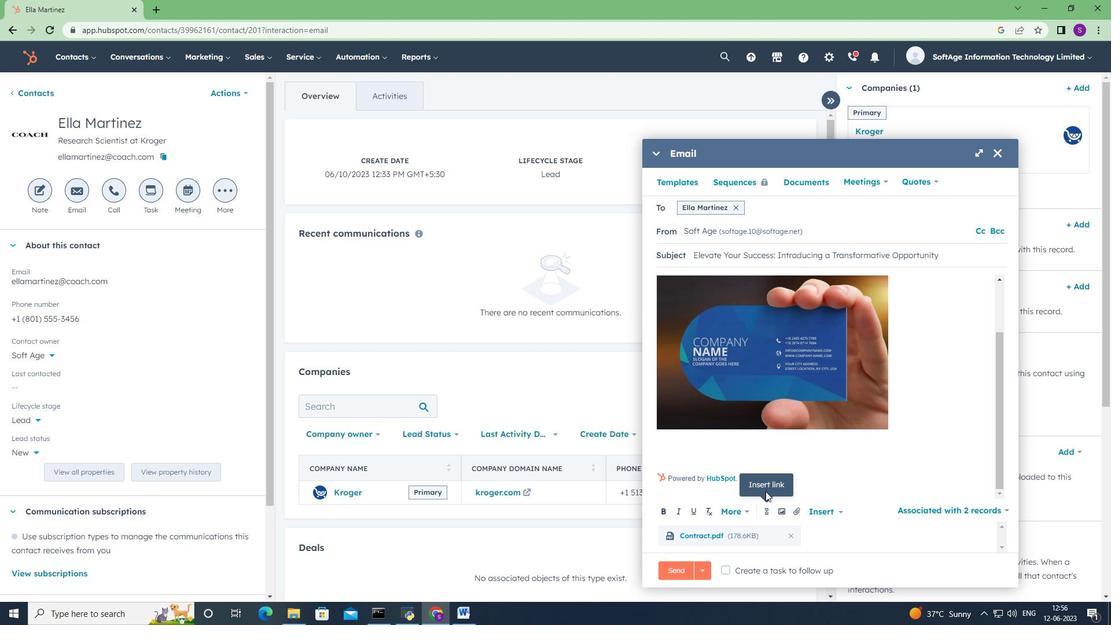 
Action: Mouse scrolled (765, 486) with delta (0, 0)
Screenshot: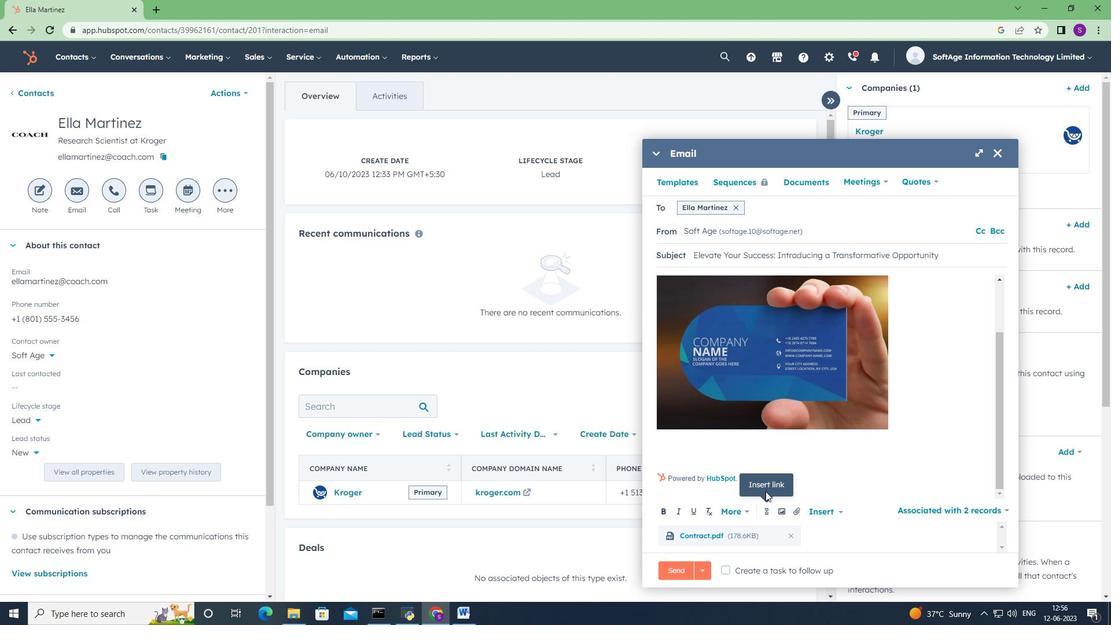 
Action: Mouse moved to (766, 470)
Screenshot: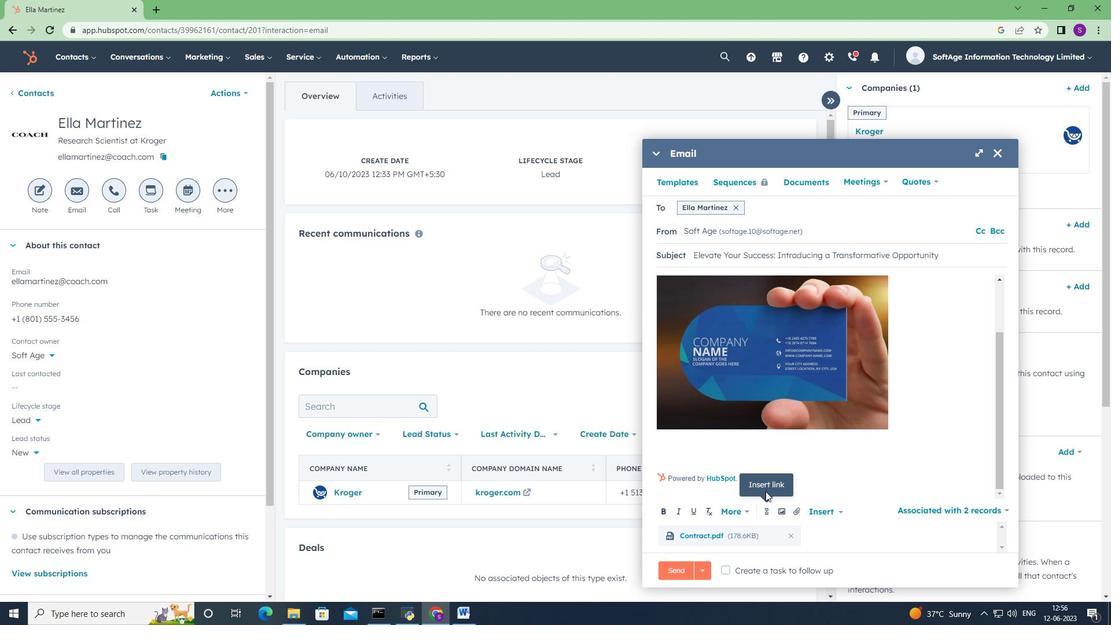 
Action: Mouse scrolled (766, 476) with delta (0, 0)
Screenshot: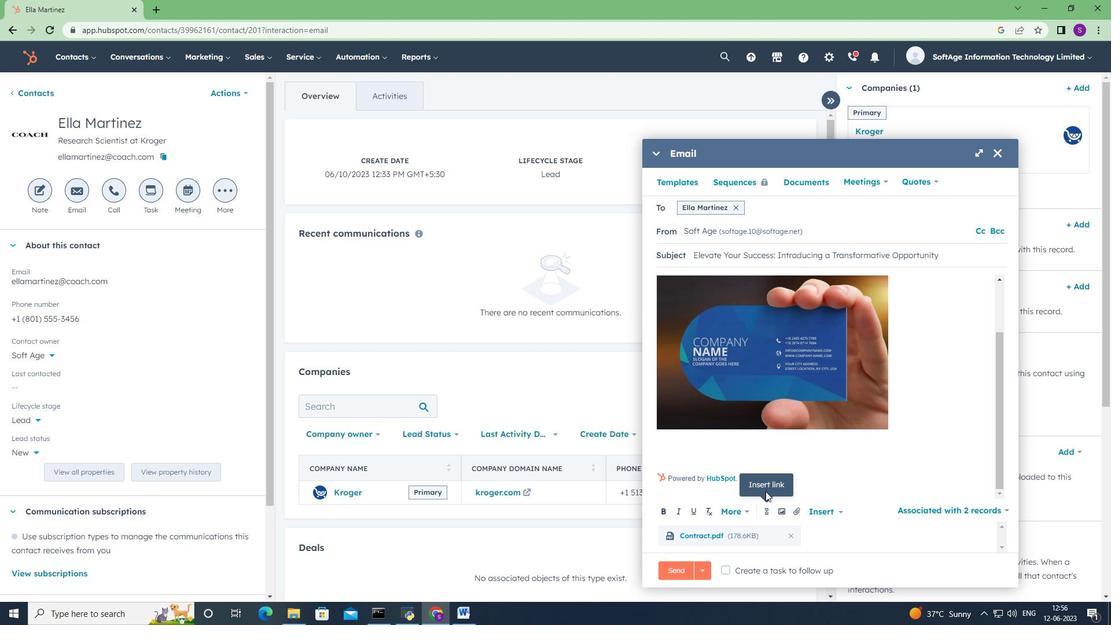 
Action: Mouse moved to (766, 464)
Screenshot: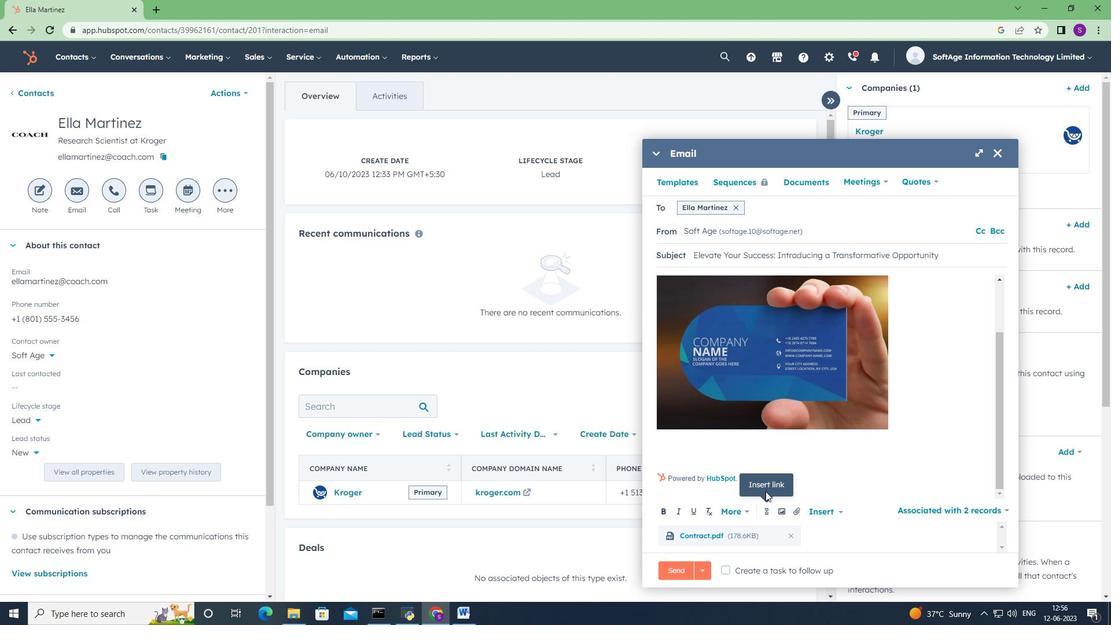 
Action: Mouse scrolled (766, 465) with delta (0, 0)
Screenshot: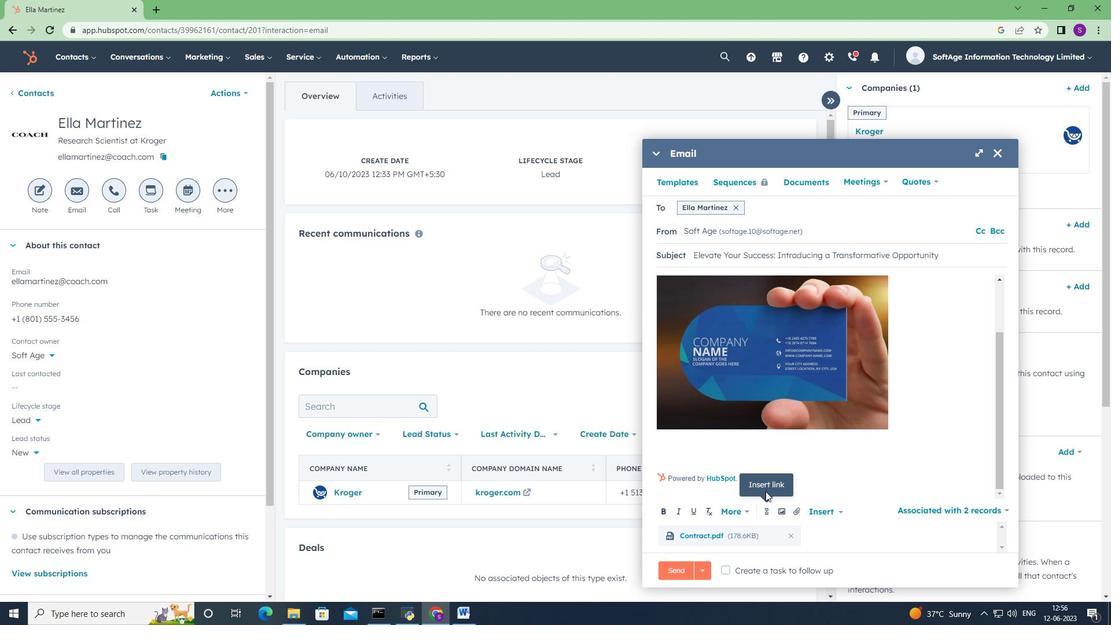 
Action: Mouse moved to (661, 325)
Screenshot: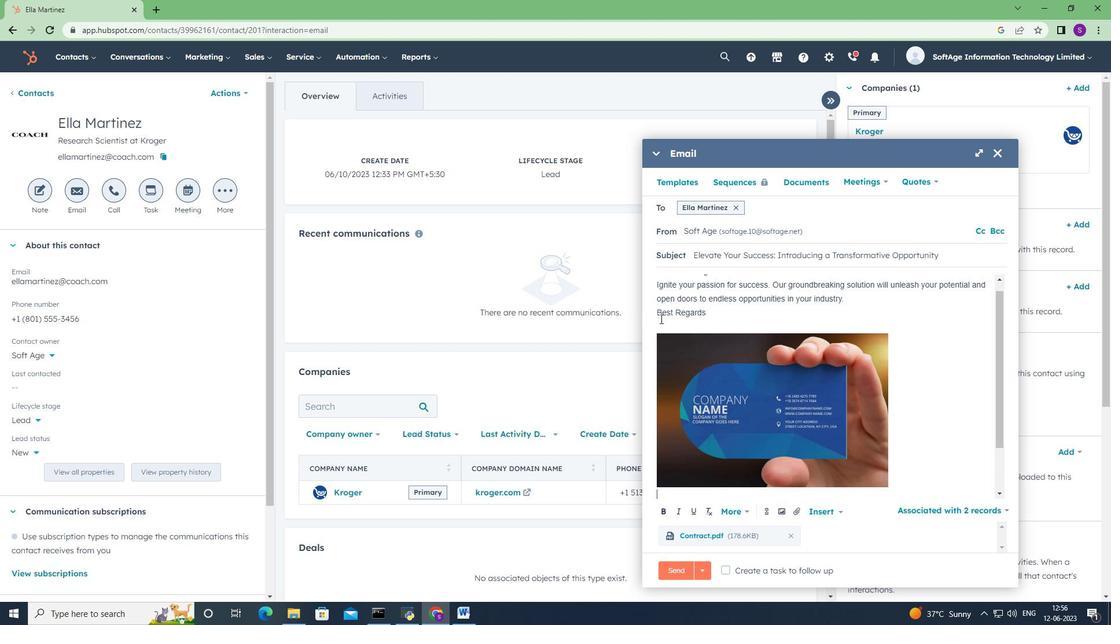 
Action: Mouse pressed left at (661, 325)
Screenshot: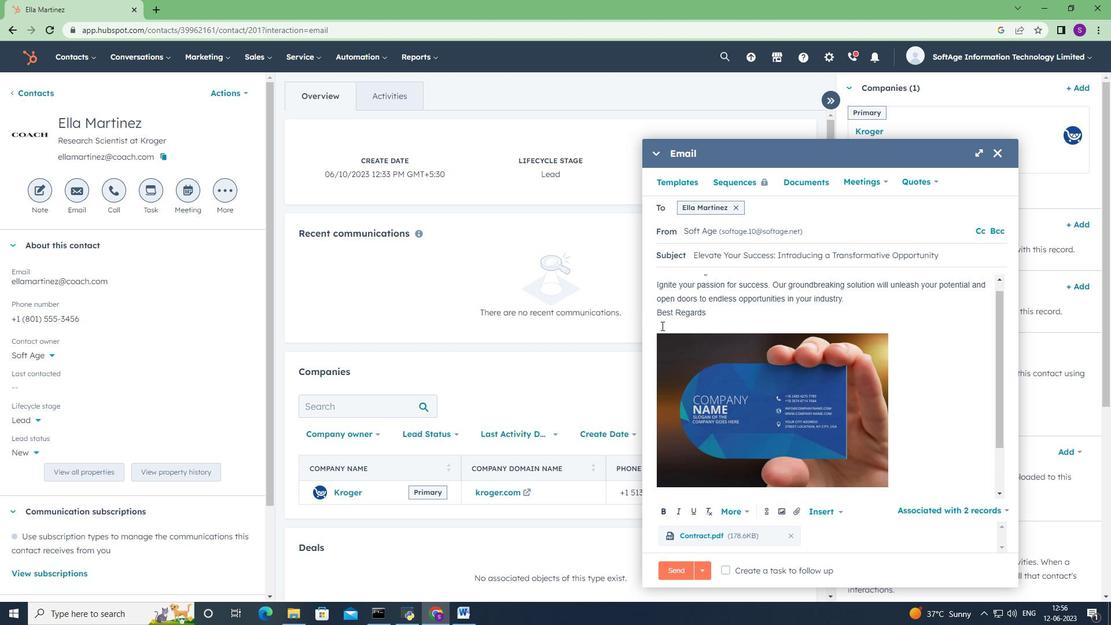 
Action: Key pressed <Key.shift>Wecg<Key.backspace>hat<Key.space>
Screenshot: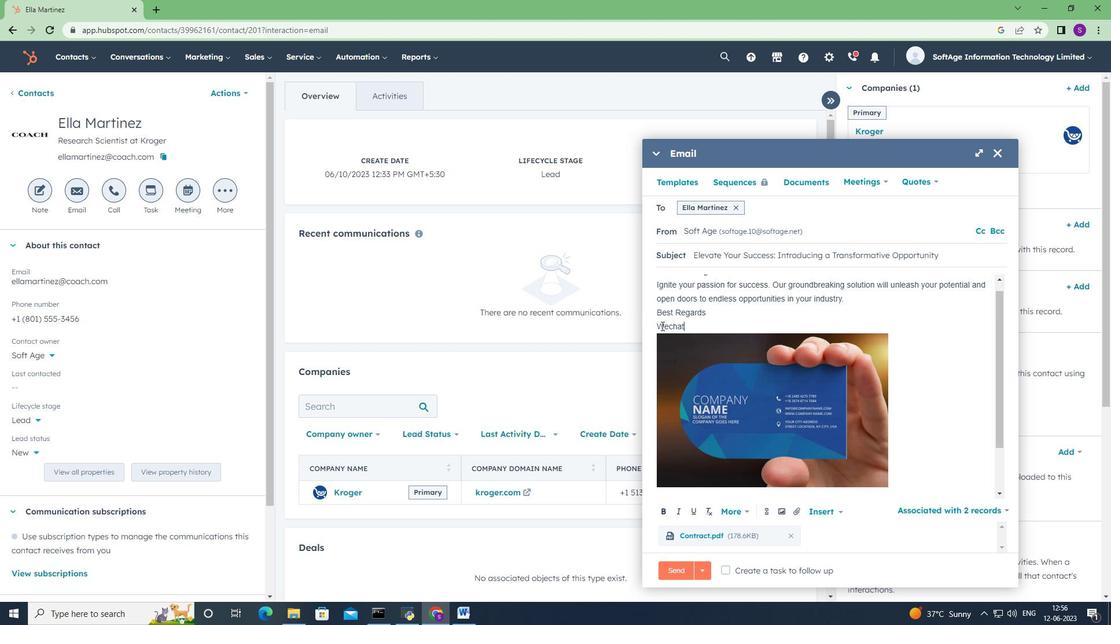 
Action: Mouse moved to (769, 510)
Screenshot: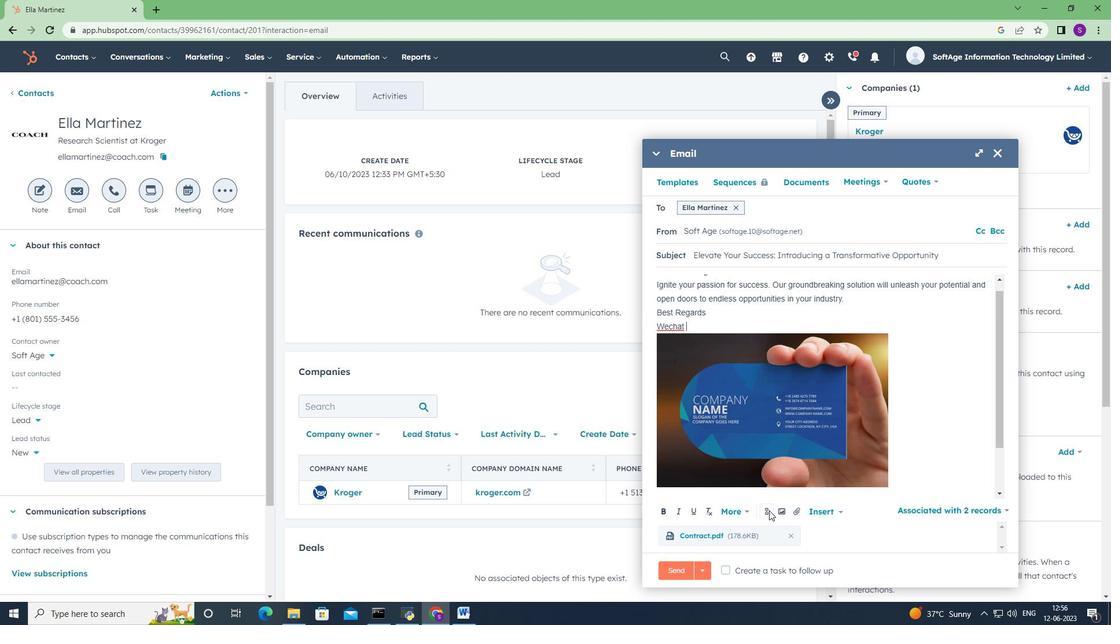 
Action: Mouse pressed left at (769, 510)
Screenshot: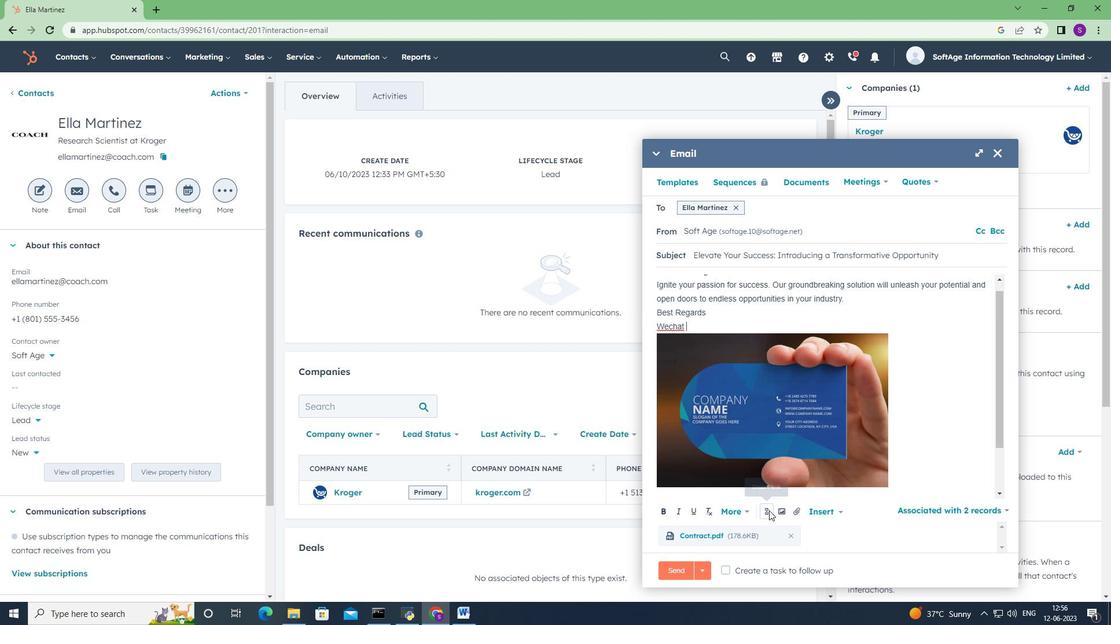 
Action: Mouse moved to (793, 432)
Screenshot: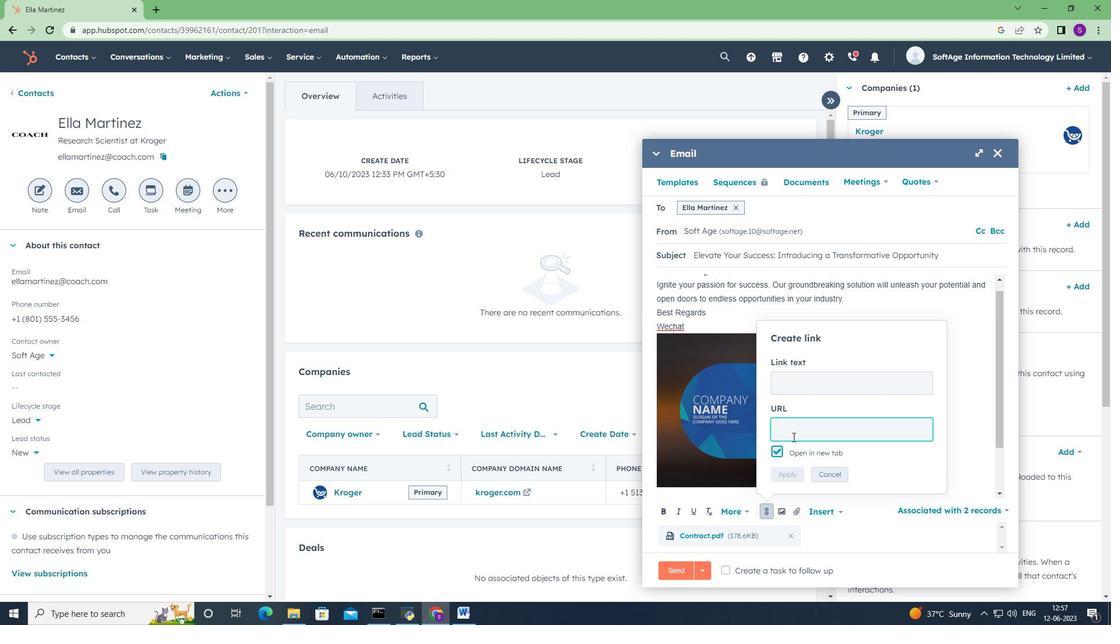 
Action: Key pressed www,<Key.backspace>.wechat.com
Screenshot: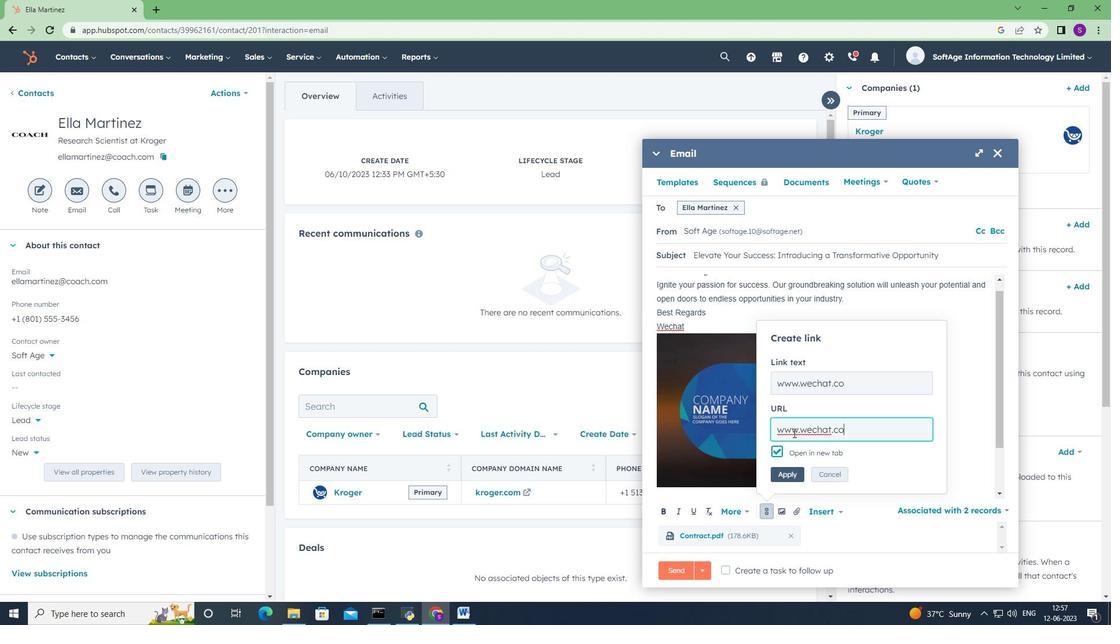 
Action: Mouse moved to (794, 477)
Screenshot: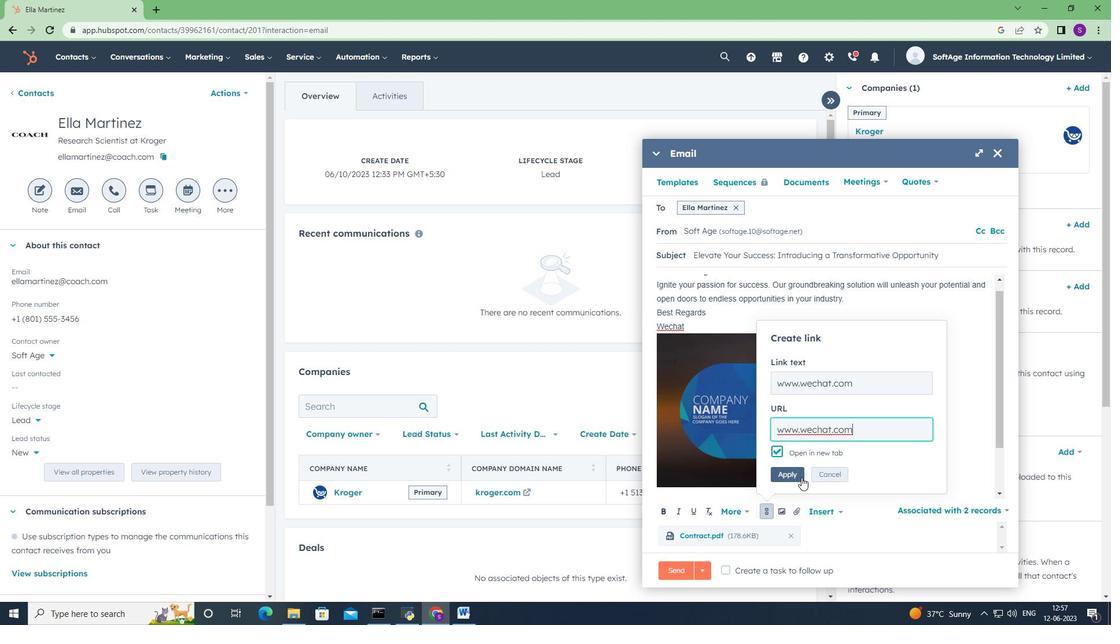 
Action: Mouse pressed left at (794, 477)
Screenshot: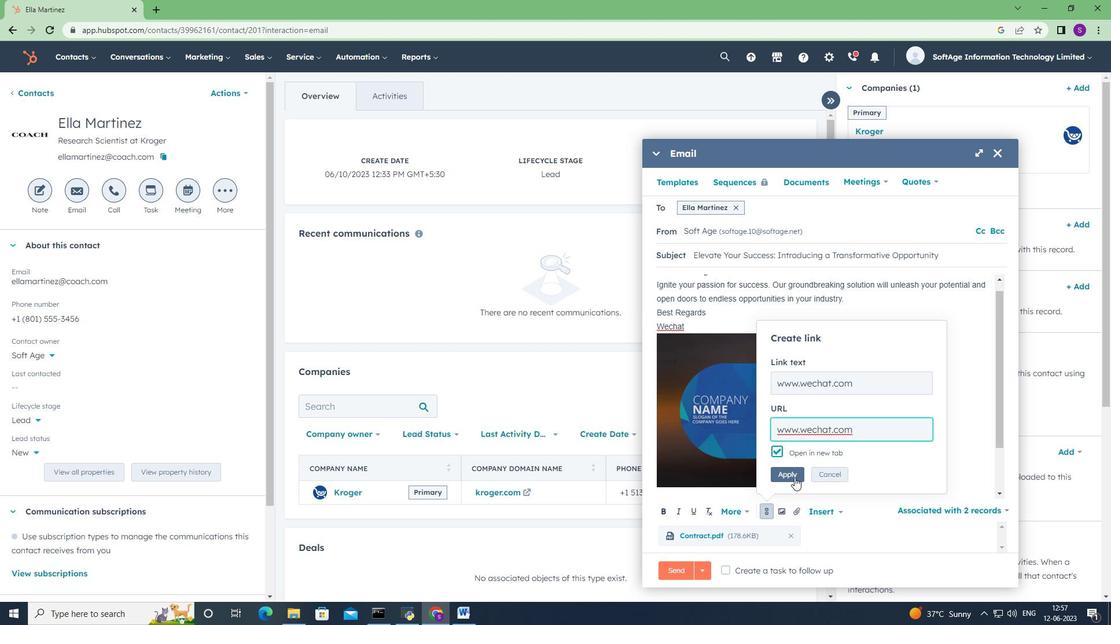 
Action: Mouse scrolled (794, 476) with delta (0, 0)
Screenshot: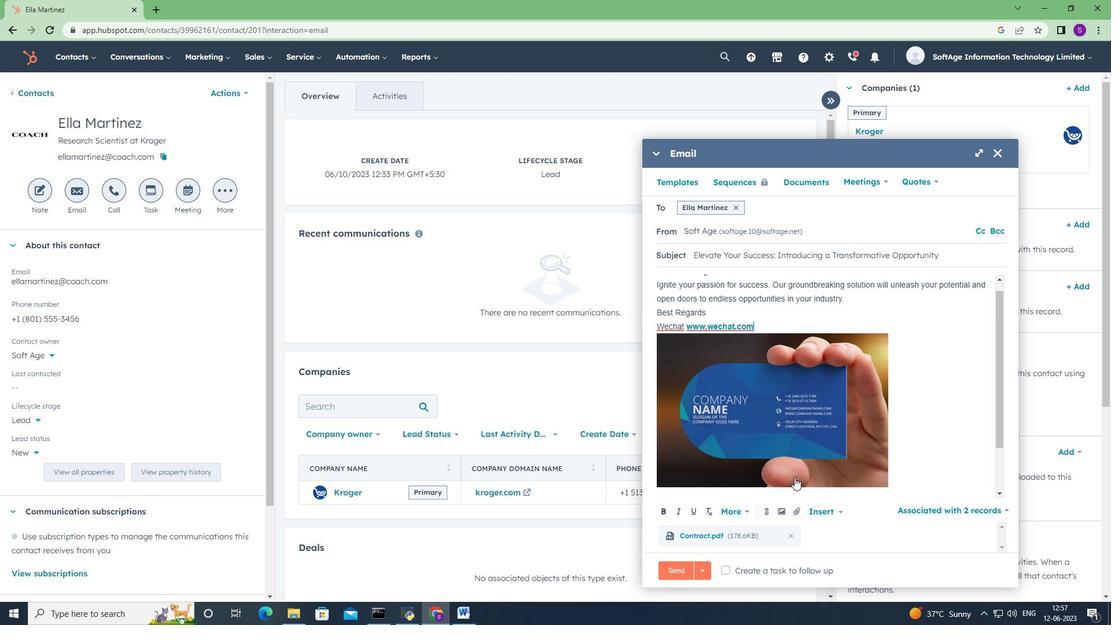 
Action: Mouse scrolled (794, 476) with delta (0, 0)
Screenshot: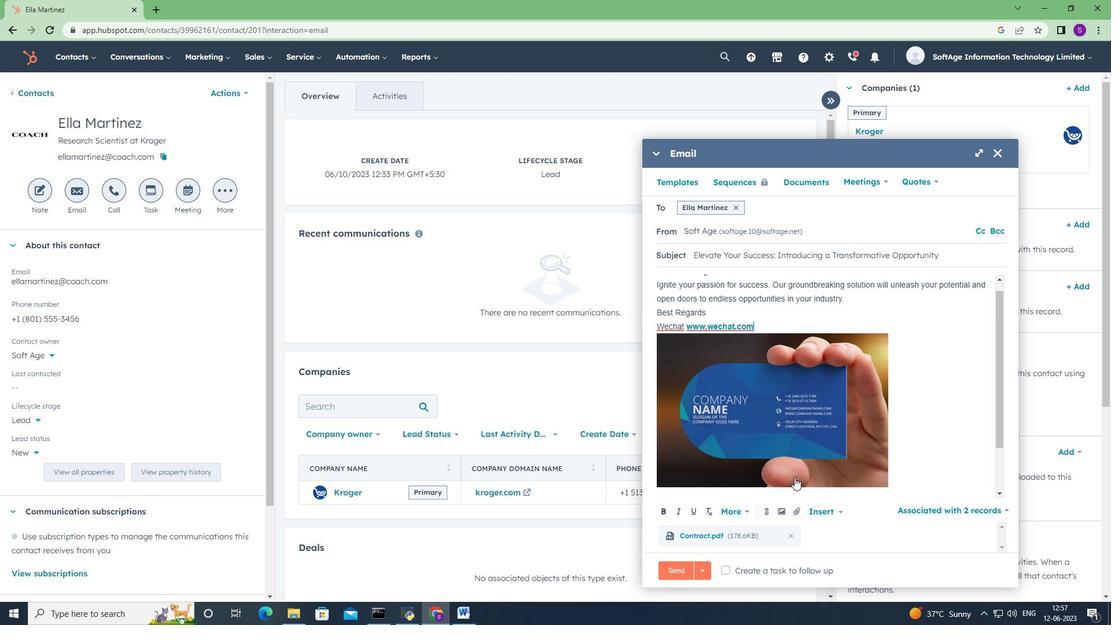 
Action: Mouse moved to (727, 571)
Screenshot: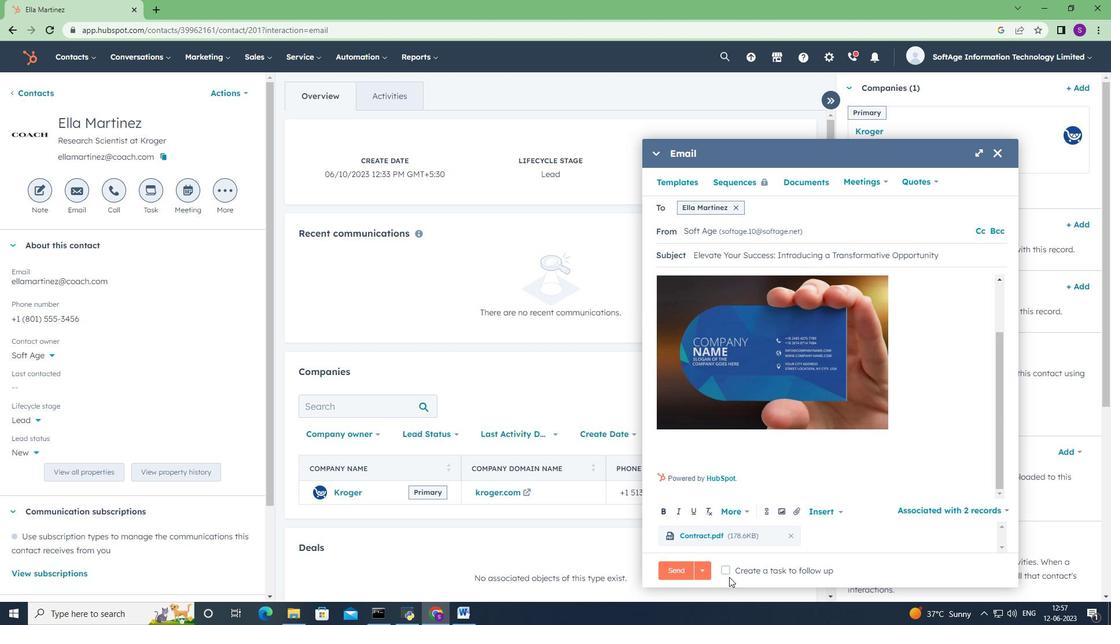 
Action: Mouse pressed left at (727, 571)
Screenshot: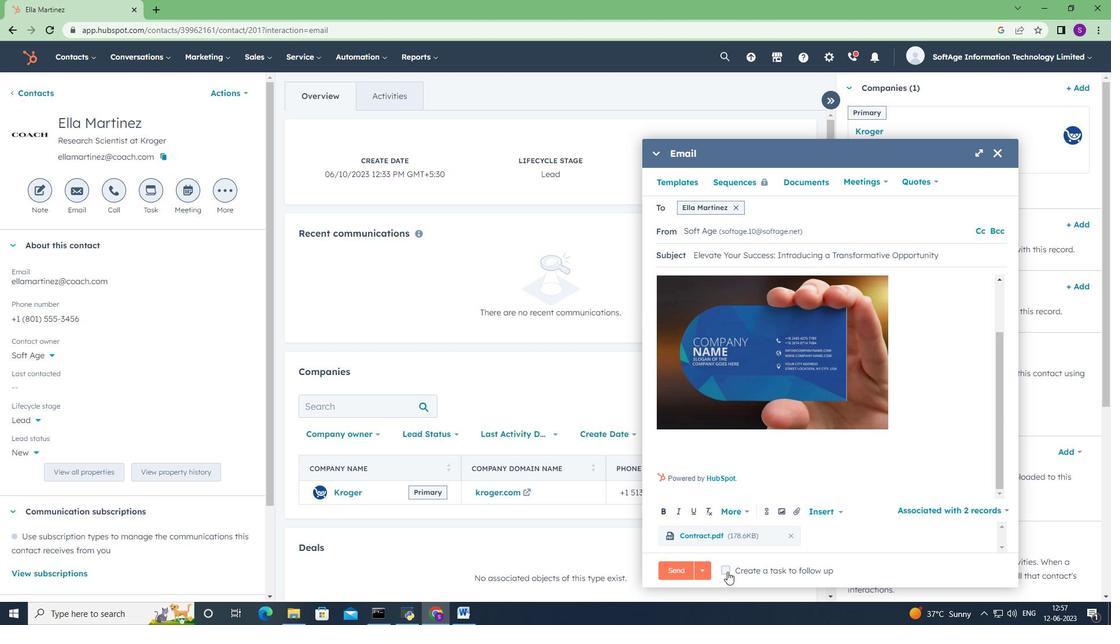 
Action: Mouse moved to (960, 570)
Screenshot: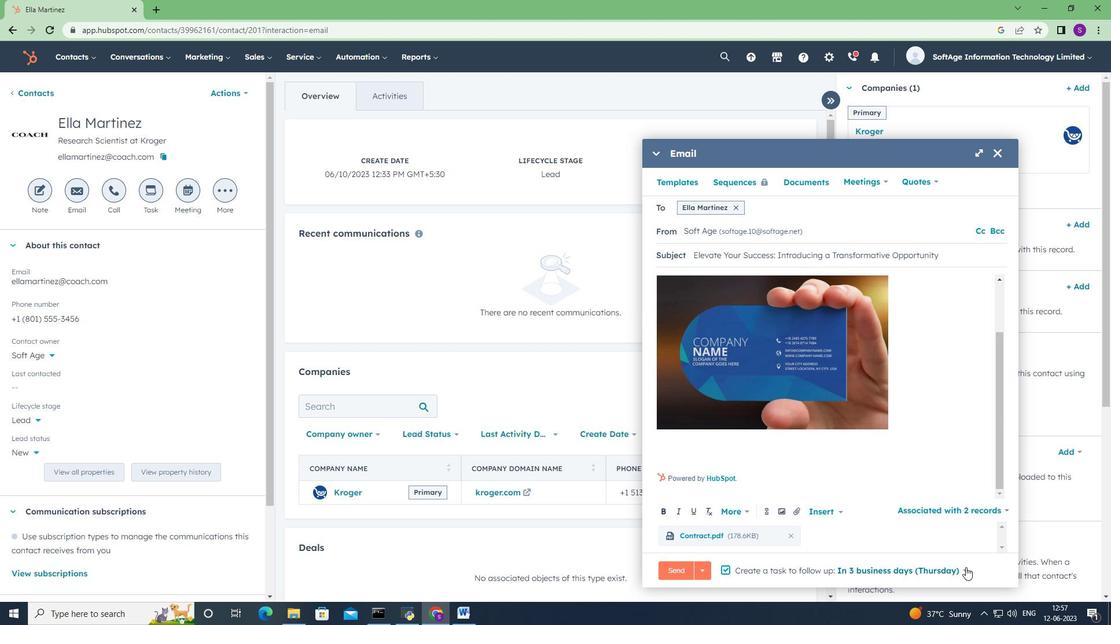 
Action: Mouse pressed left at (960, 570)
Screenshot: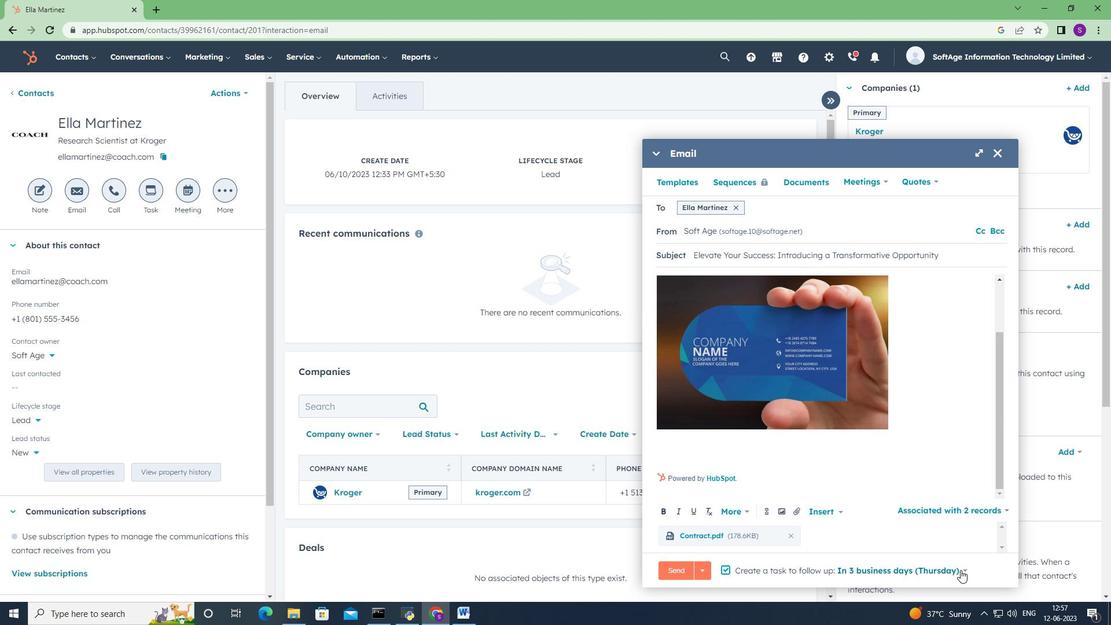 
Action: Mouse moved to (896, 431)
Screenshot: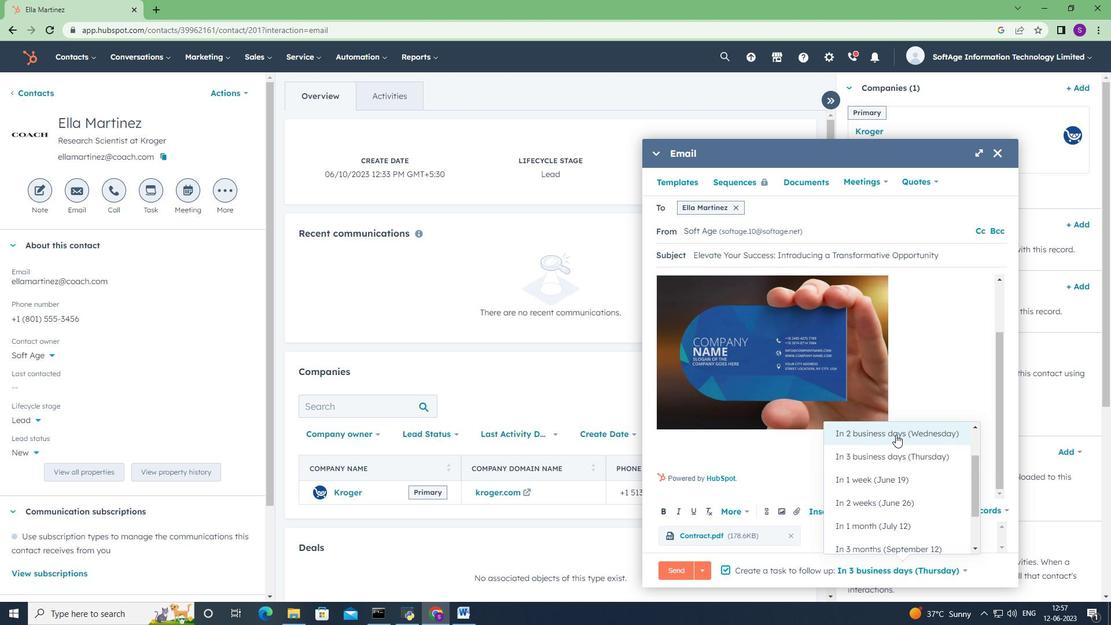 
Action: Mouse pressed left at (896, 431)
Screenshot: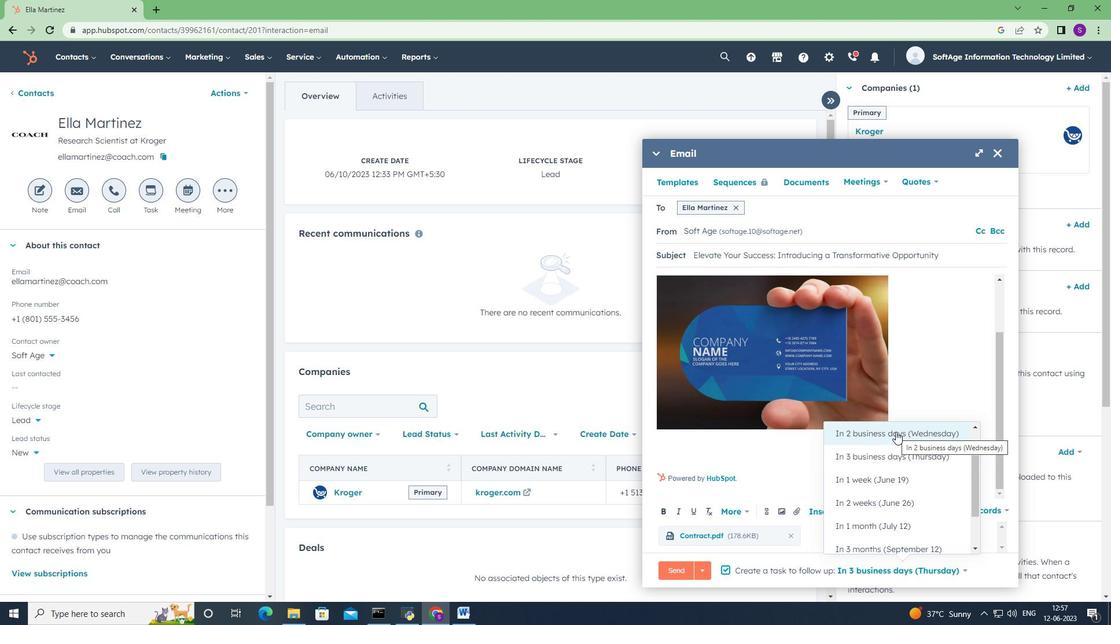 
Action: Mouse scrolled (896, 431) with delta (0, 0)
Screenshot: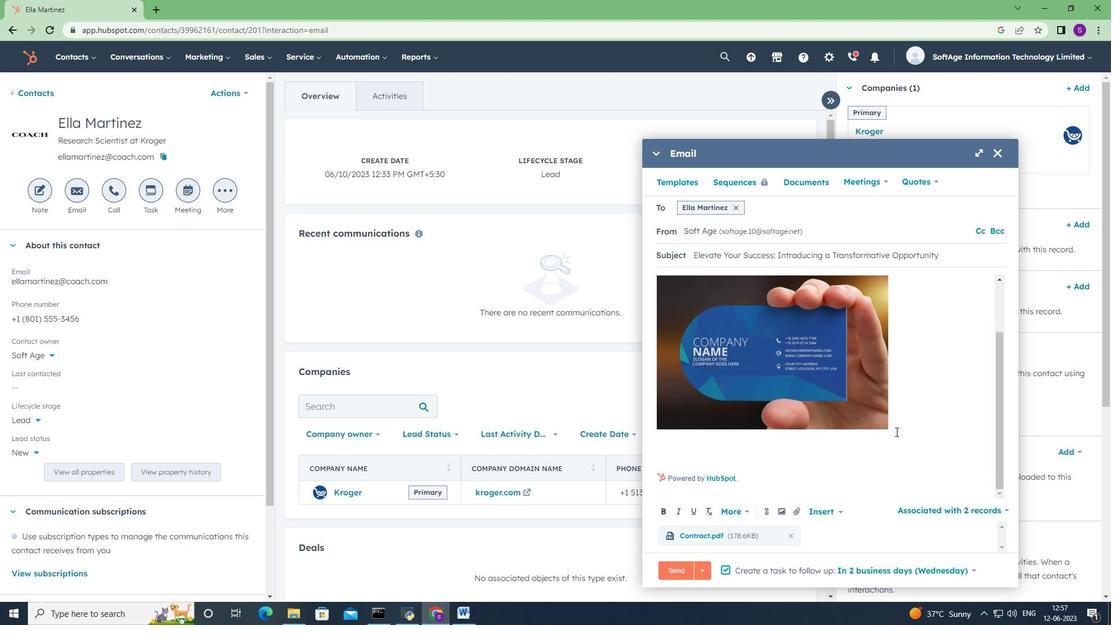 
Action: Mouse scrolled (896, 431) with delta (0, 0)
Screenshot: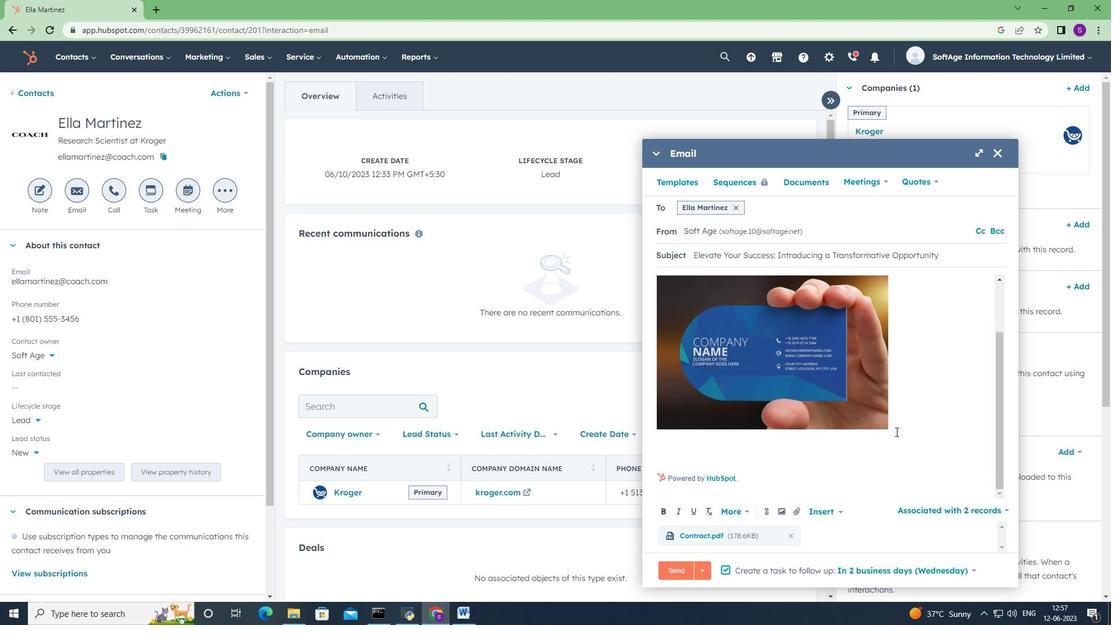 
Action: Mouse moved to (678, 569)
Screenshot: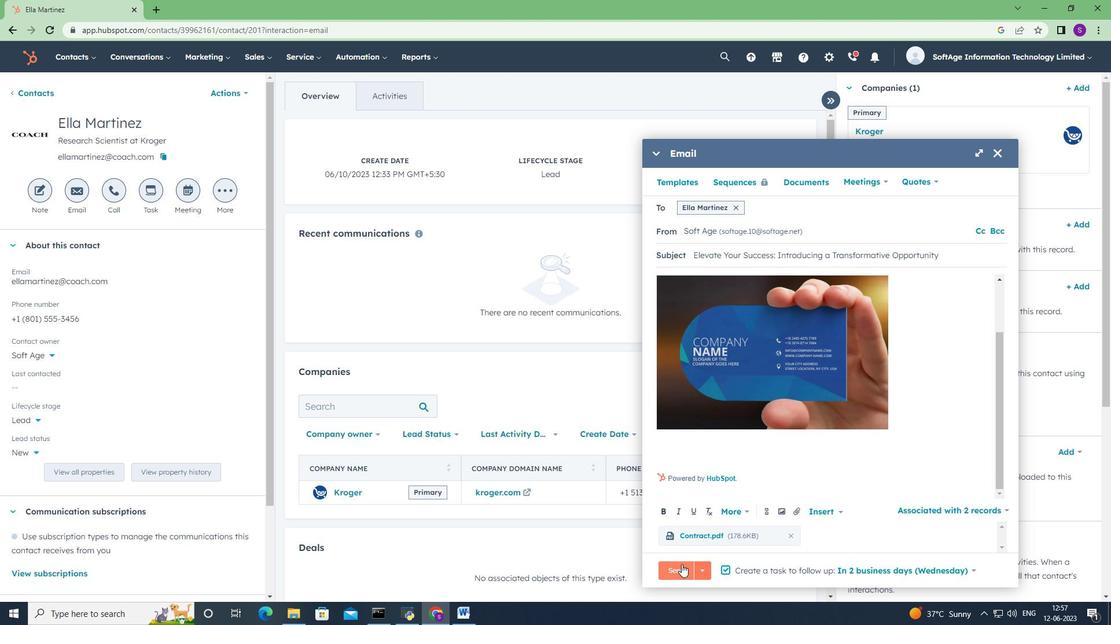 
Action: Mouse pressed left at (678, 569)
Screenshot: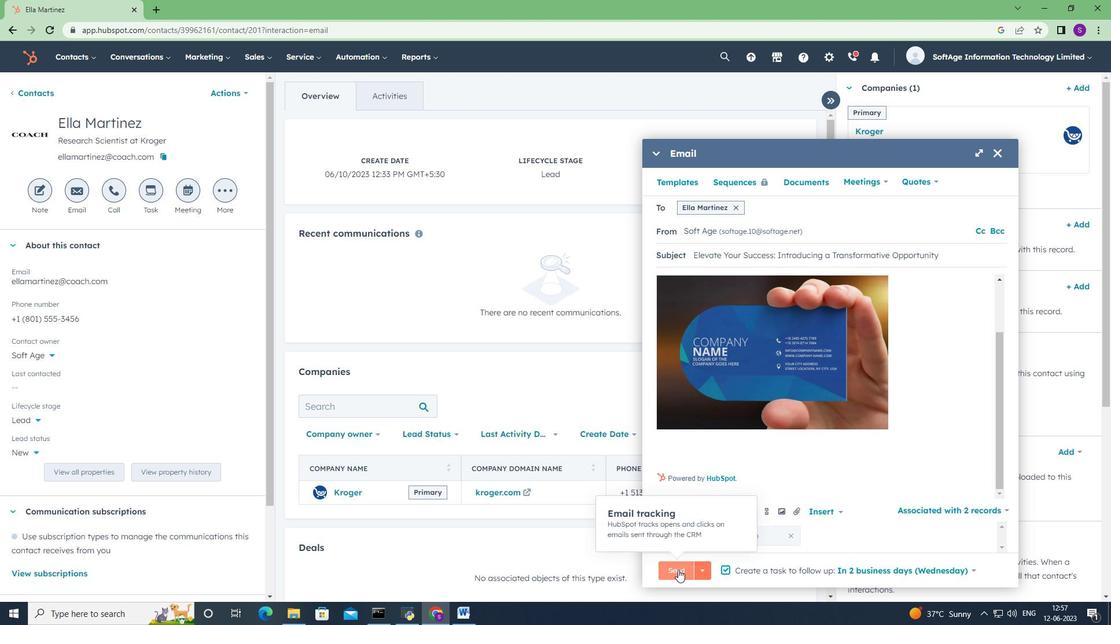 
Action: Mouse moved to (583, 316)
Screenshot: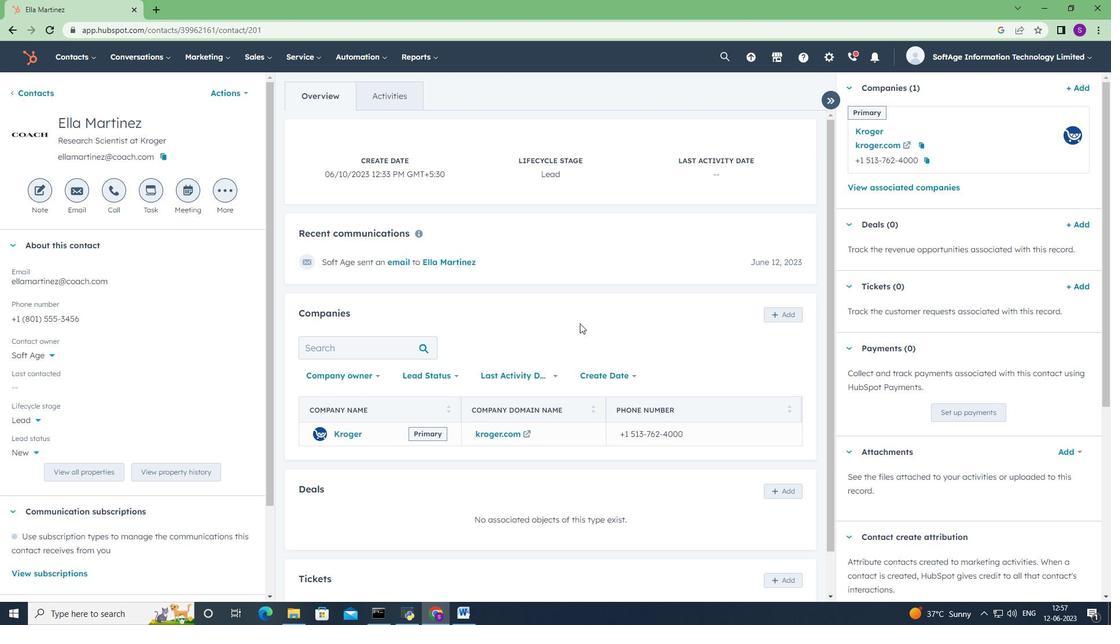 
Action: Mouse scrolled (583, 316) with delta (0, 0)
Screenshot: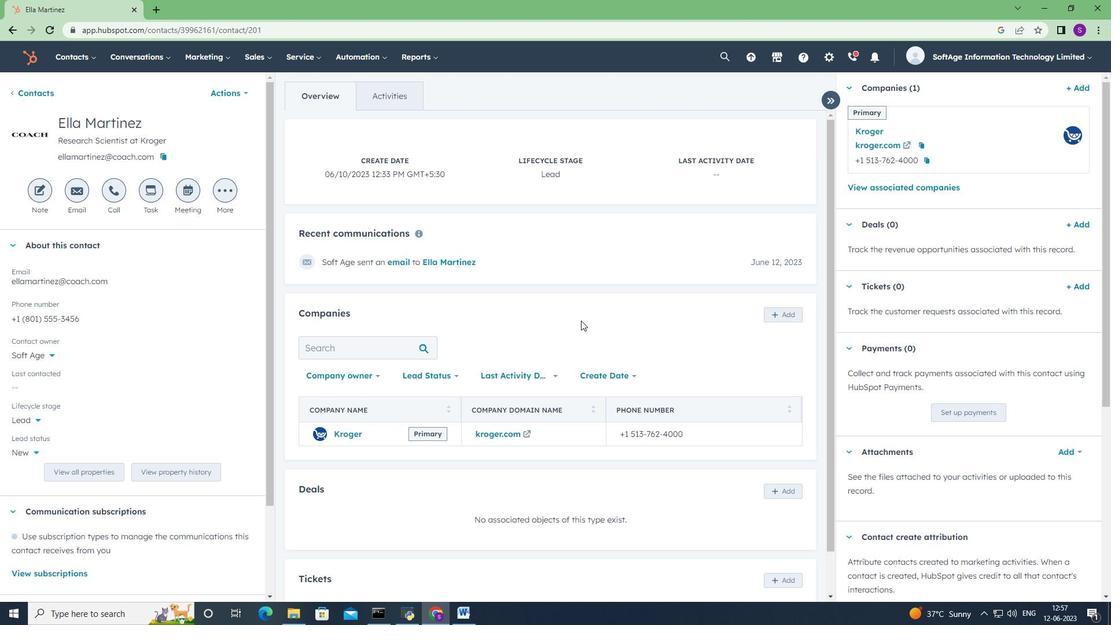 
Action: Mouse scrolled (583, 316) with delta (0, 0)
Screenshot: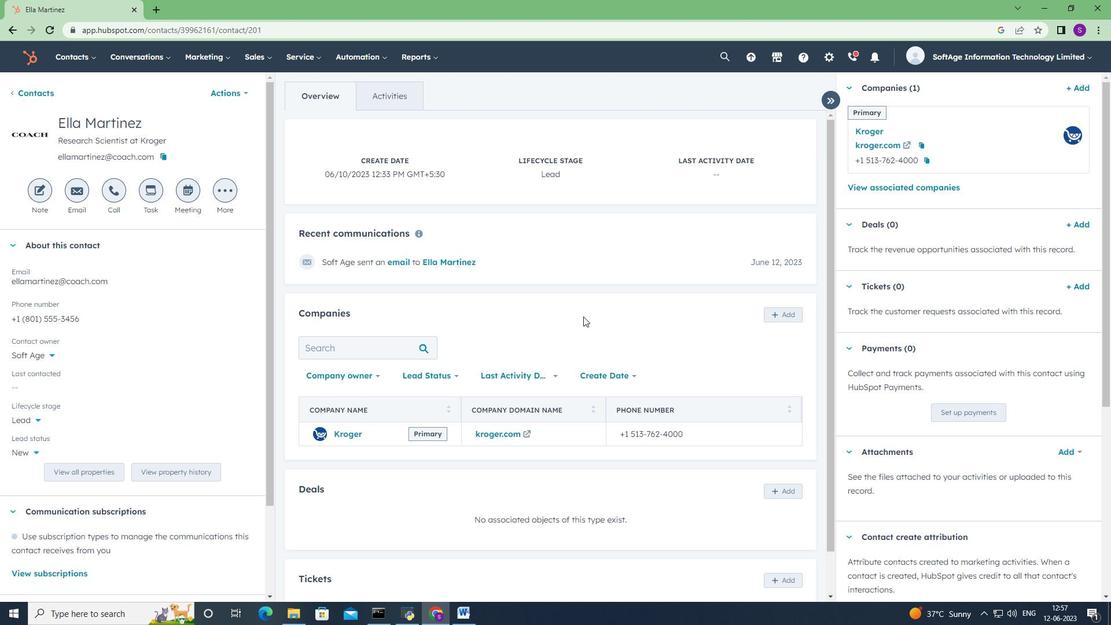 
Action: Mouse scrolled (583, 316) with delta (0, 0)
Screenshot: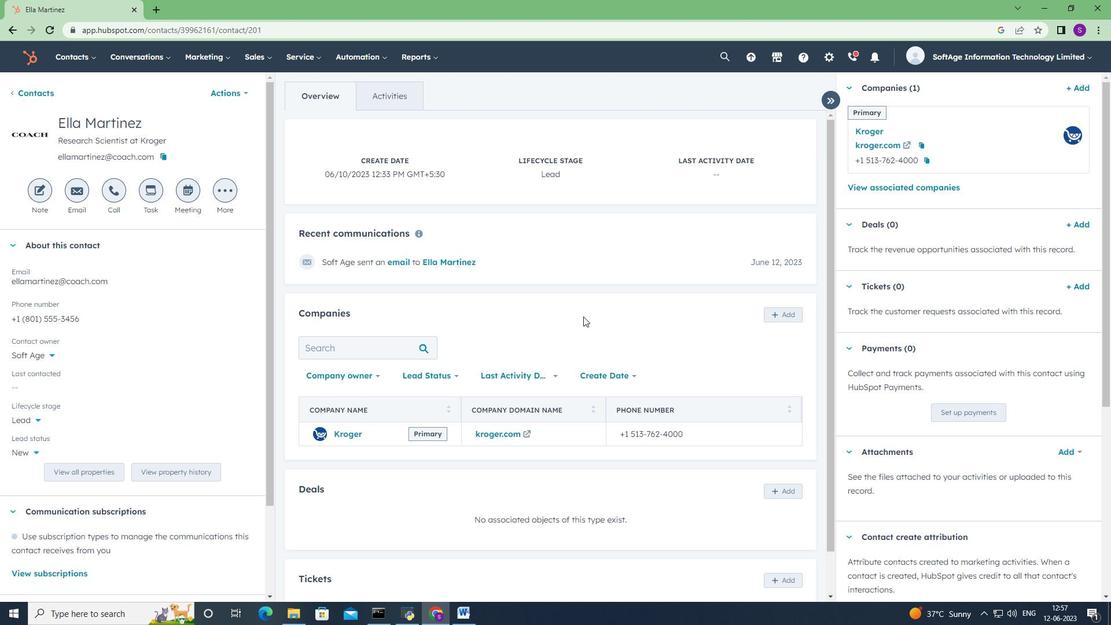 
Action: Mouse scrolled (583, 316) with delta (0, 0)
Screenshot: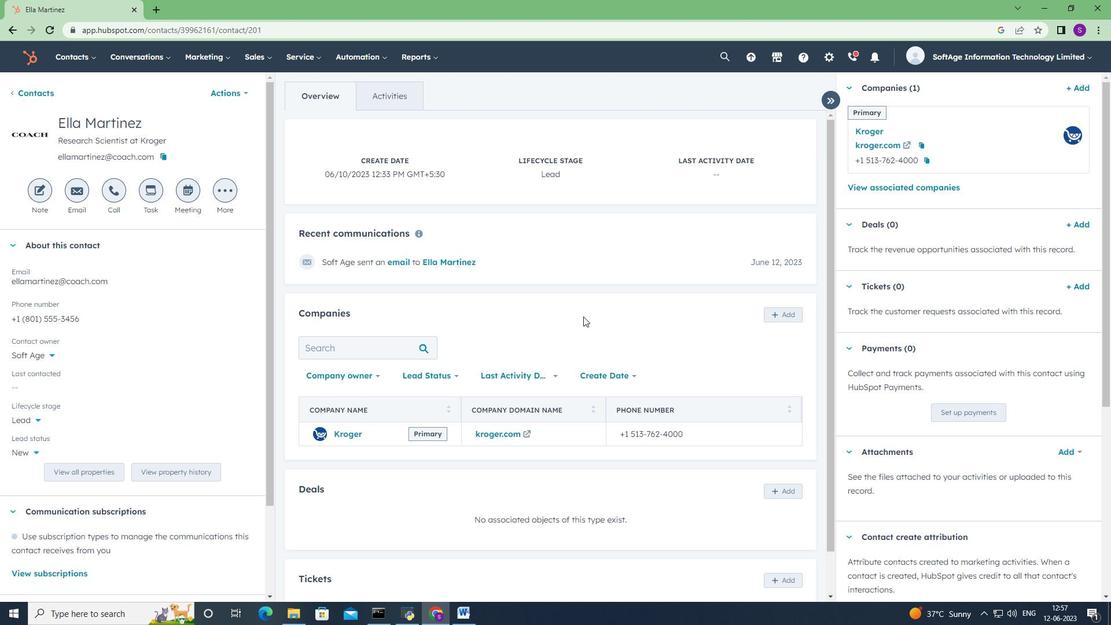
Action: Mouse scrolled (583, 316) with delta (0, 0)
Screenshot: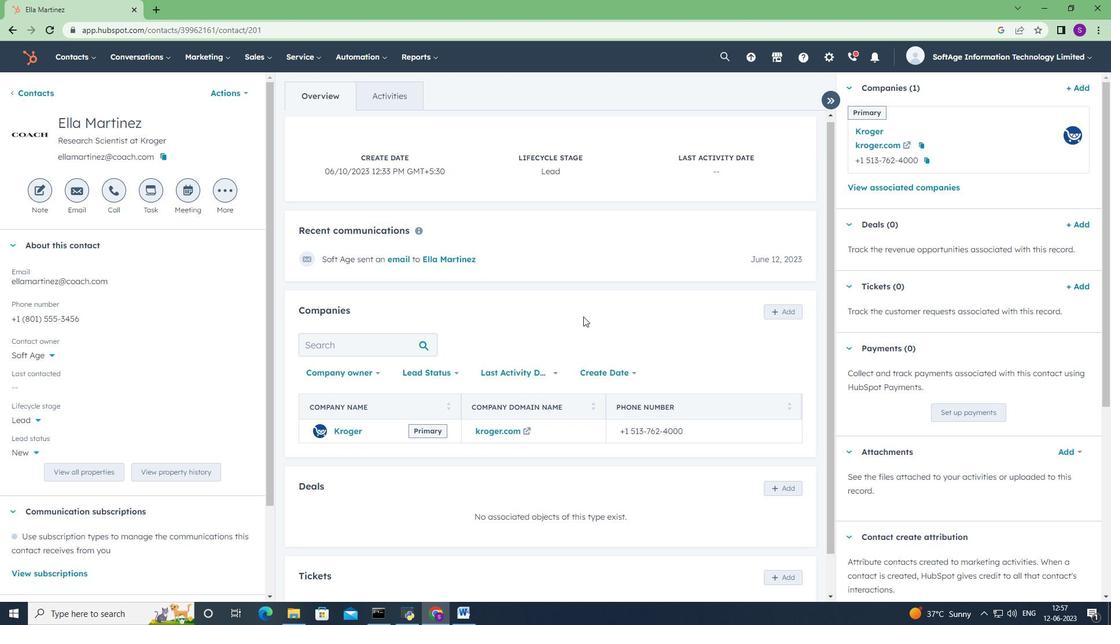 
Action: Mouse moved to (583, 316)
Screenshot: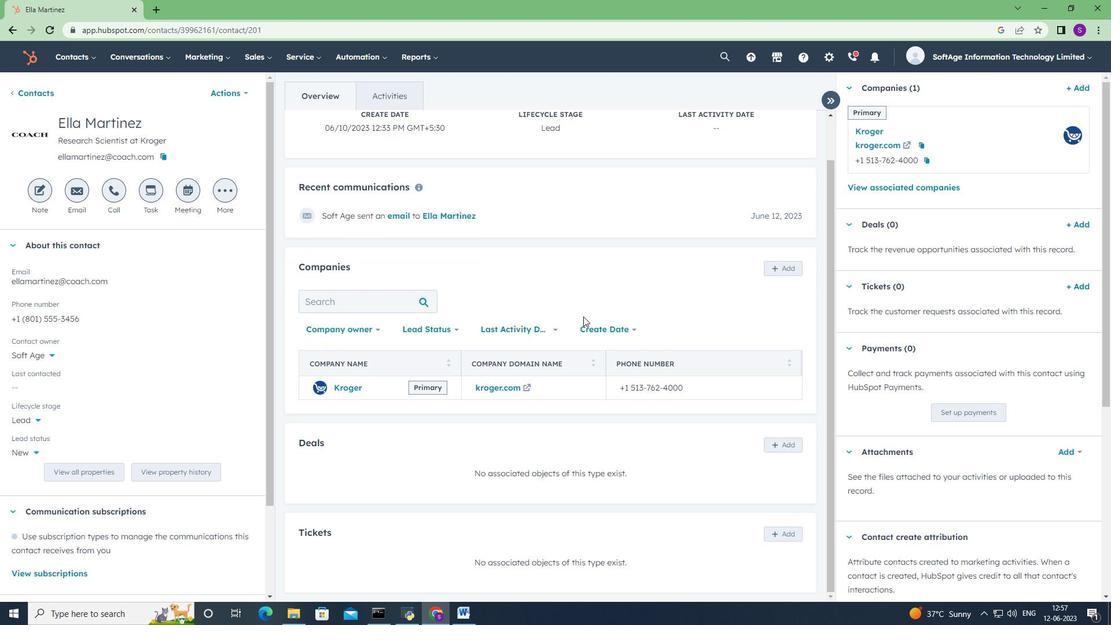 
Action: Mouse scrolled (583, 317) with delta (0, 0)
Screenshot: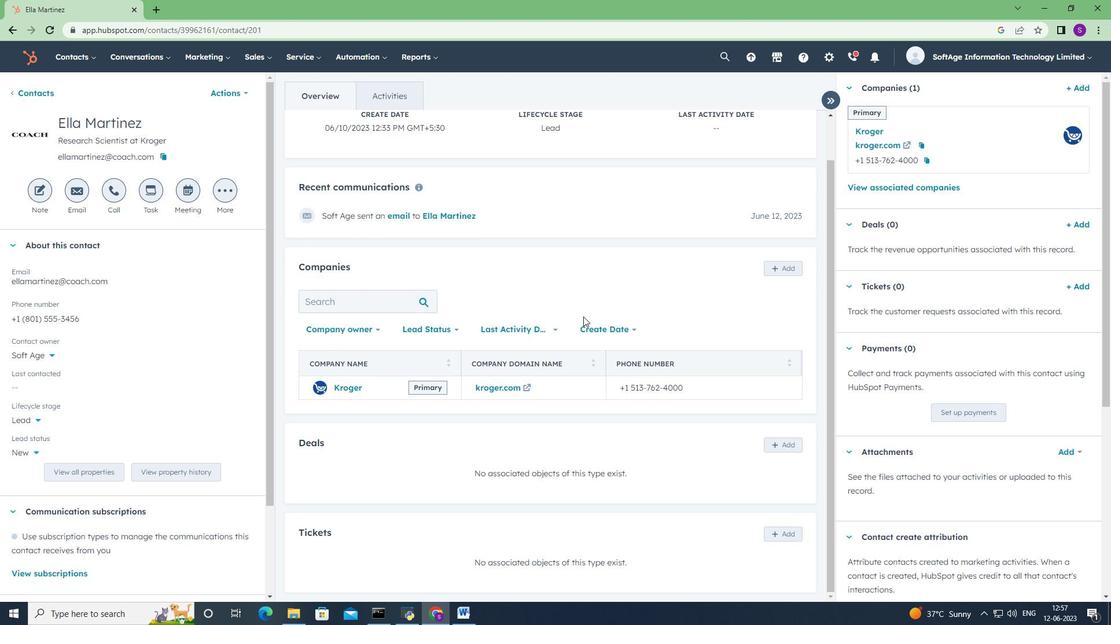 
Action: Mouse scrolled (583, 317) with delta (0, 0)
Screenshot: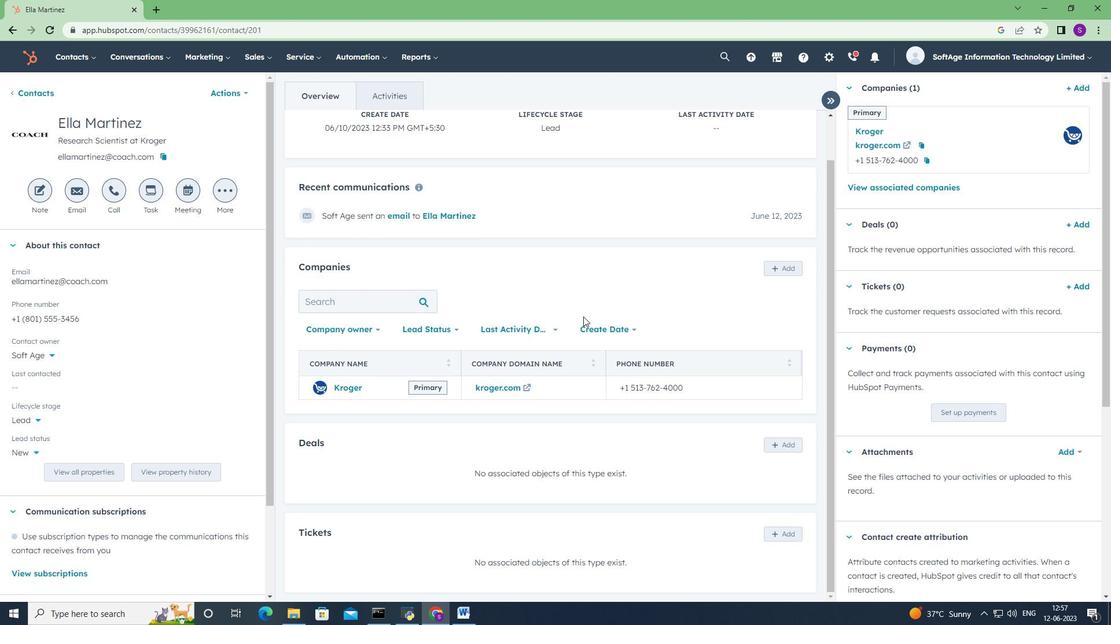 
Action: Mouse scrolled (583, 317) with delta (0, 0)
Screenshot: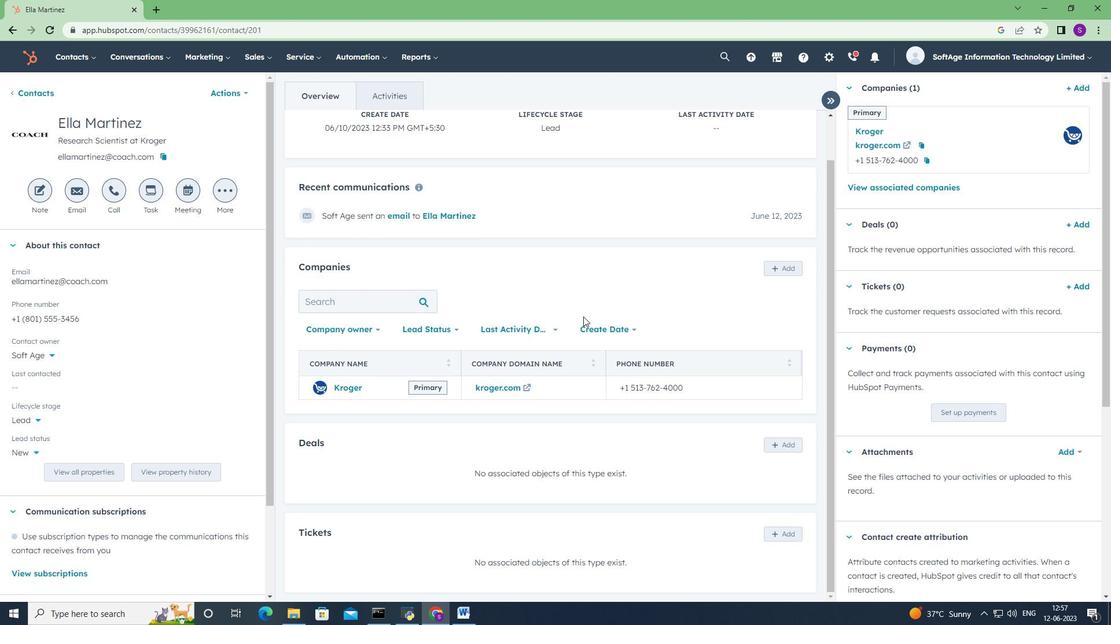 
Action: Mouse scrolled (583, 317) with delta (0, 0)
Screenshot: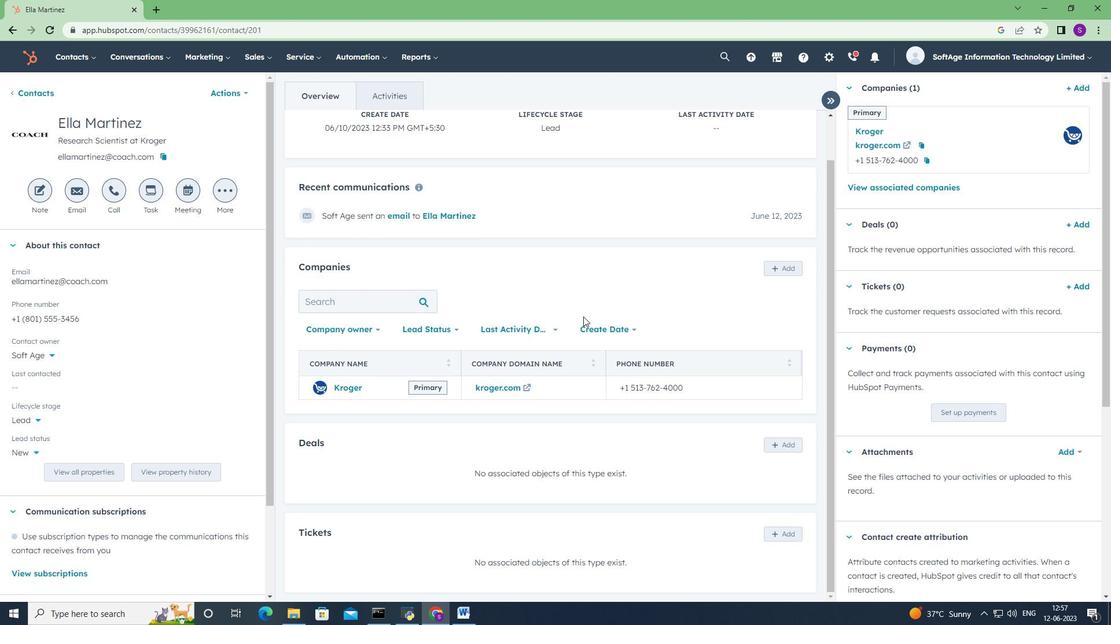 
Action: Mouse scrolled (583, 317) with delta (0, 0)
Screenshot: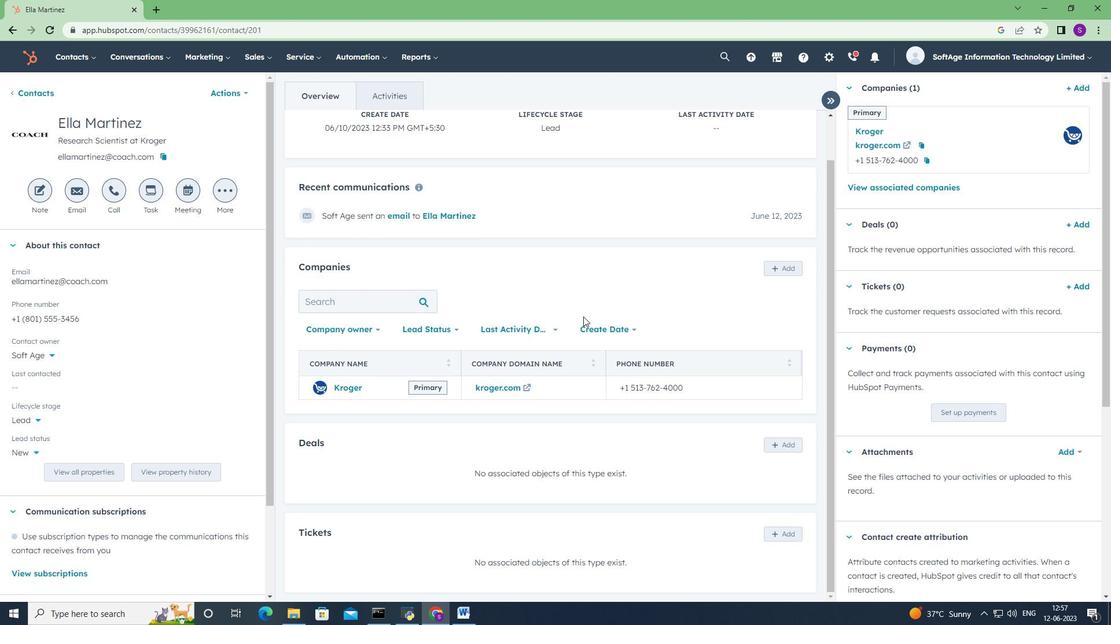 
Action: Mouse scrolled (583, 317) with delta (0, 0)
Screenshot: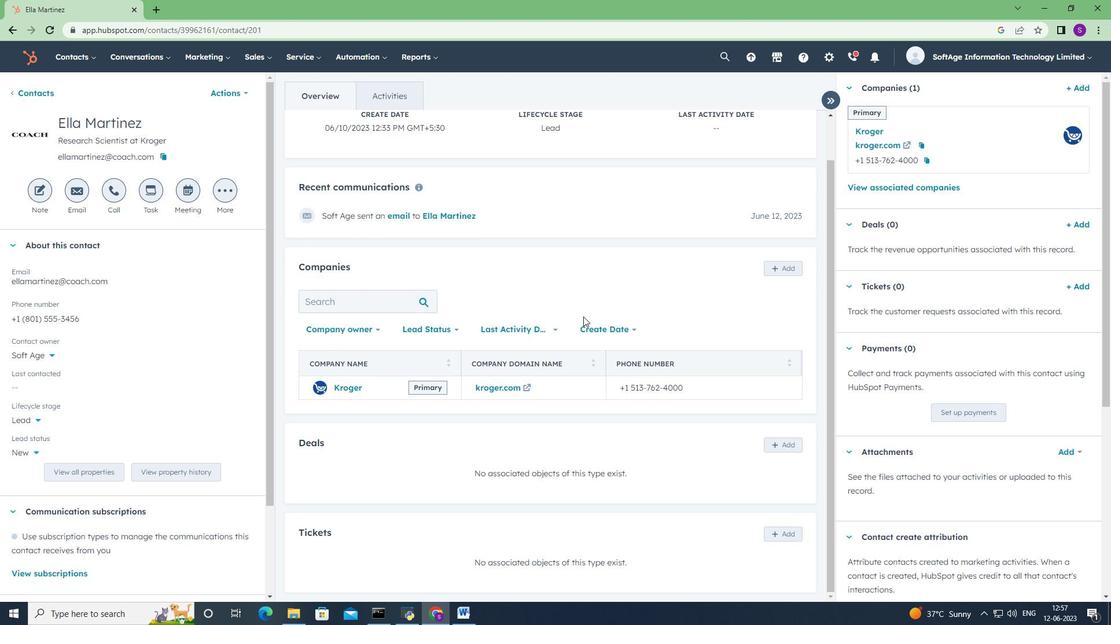 
